 Task: Create a due date automation trigger when advanced on, the moment a card is due add dates due in 1 days.
Action: Mouse moved to (1123, 321)
Screenshot: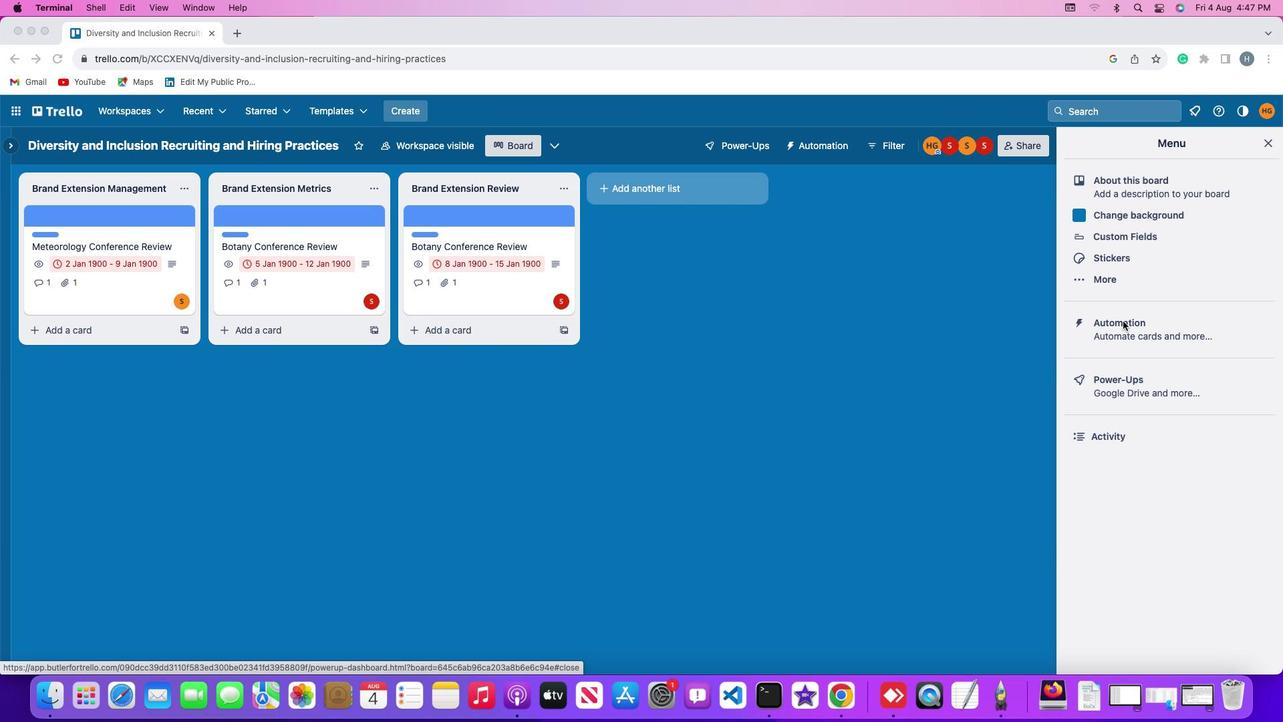 
Action: Mouse pressed left at (1123, 321)
Screenshot: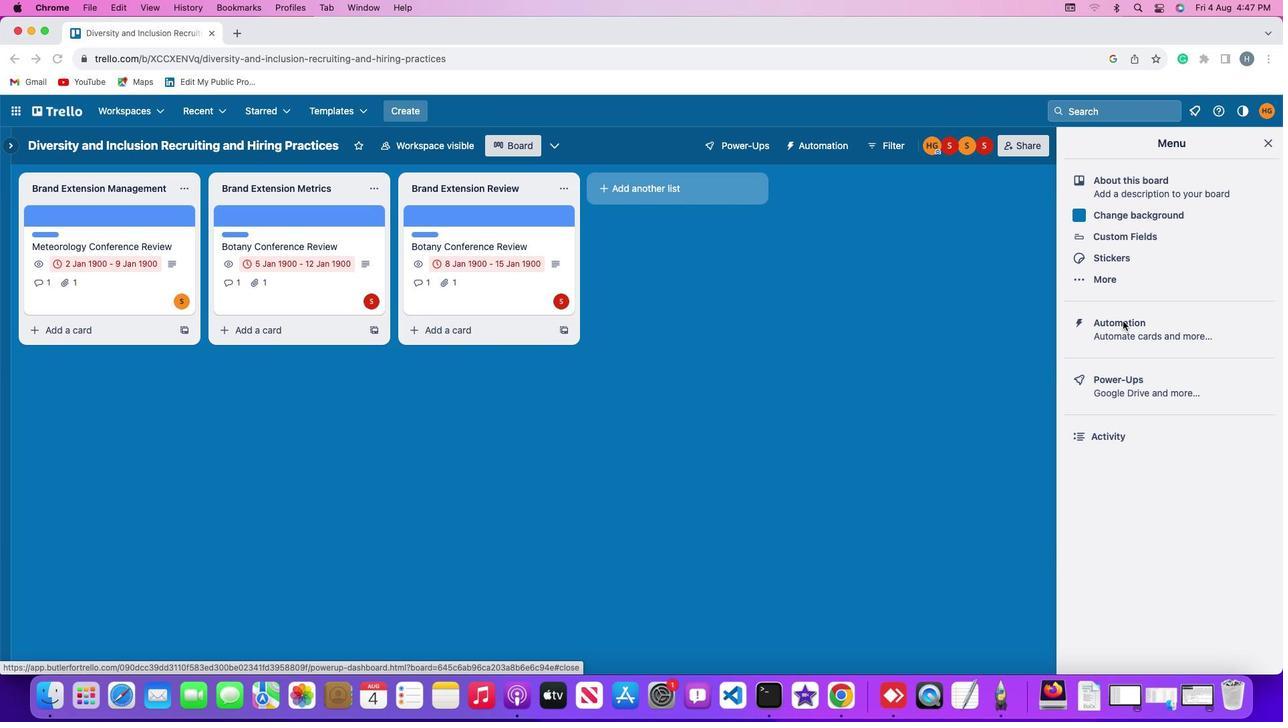 
Action: Mouse pressed left at (1123, 321)
Screenshot: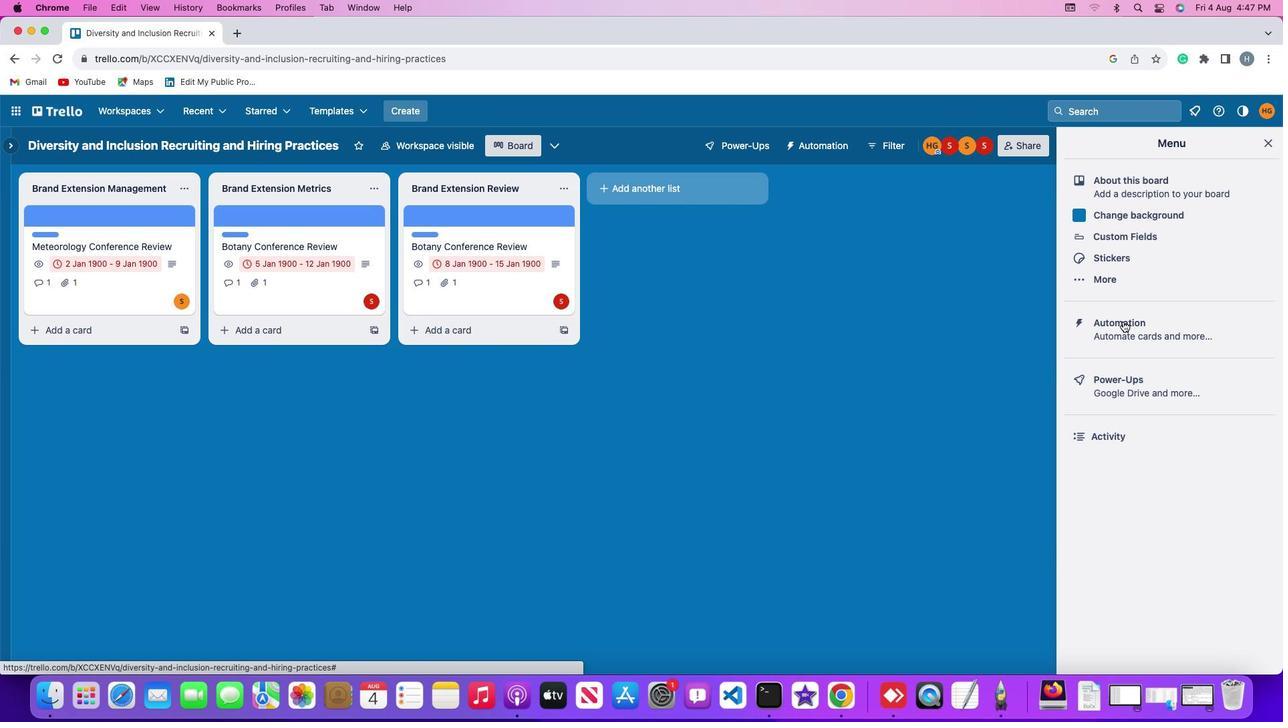 
Action: Mouse moved to (84, 310)
Screenshot: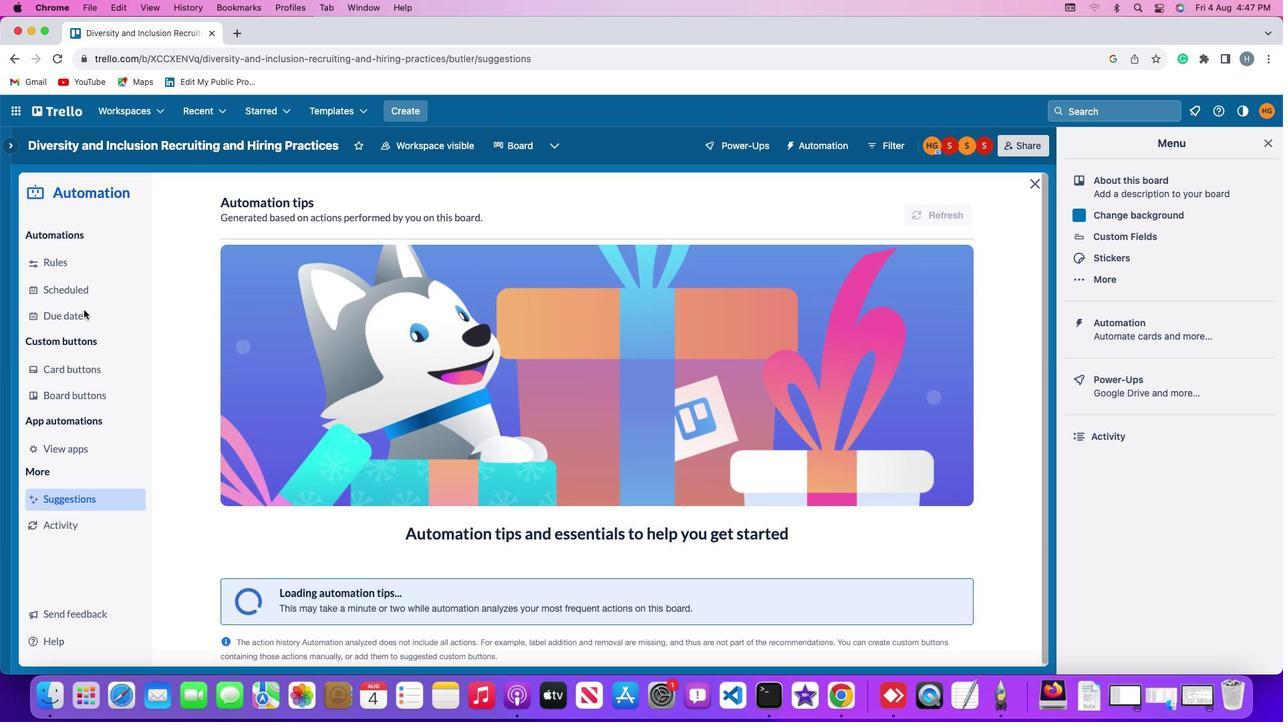 
Action: Mouse pressed left at (84, 310)
Screenshot: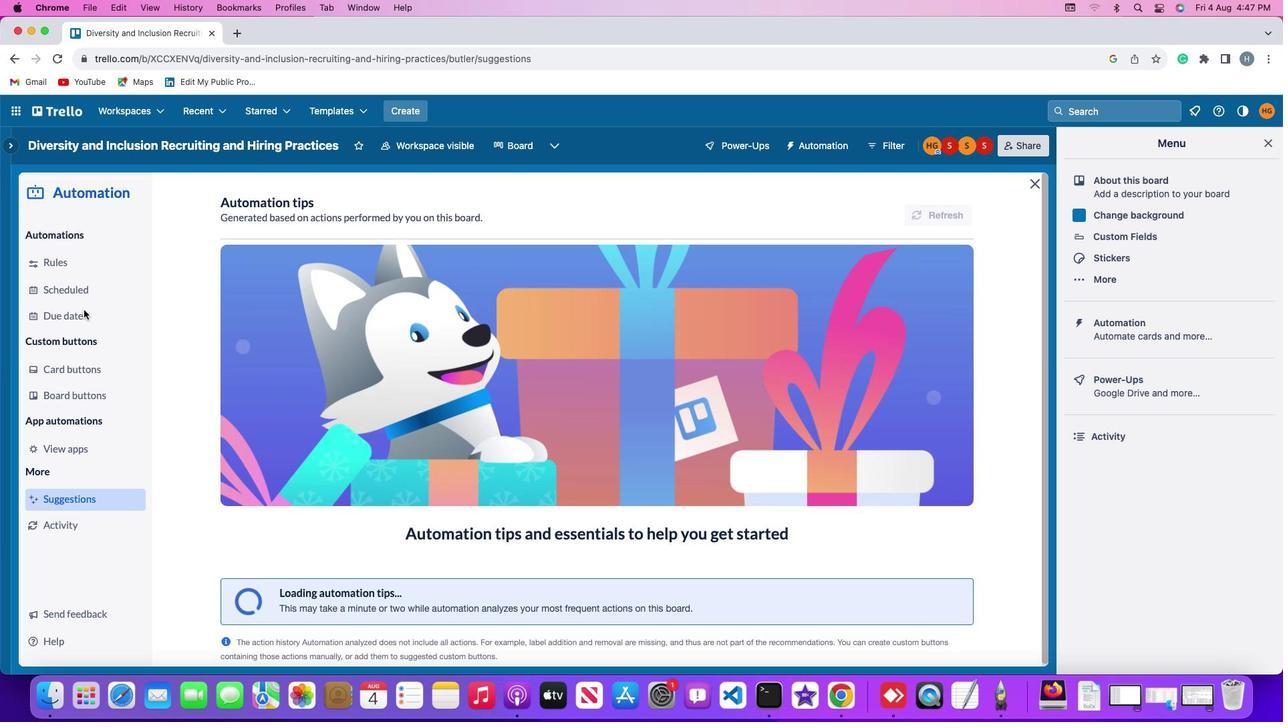 
Action: Mouse moved to (886, 205)
Screenshot: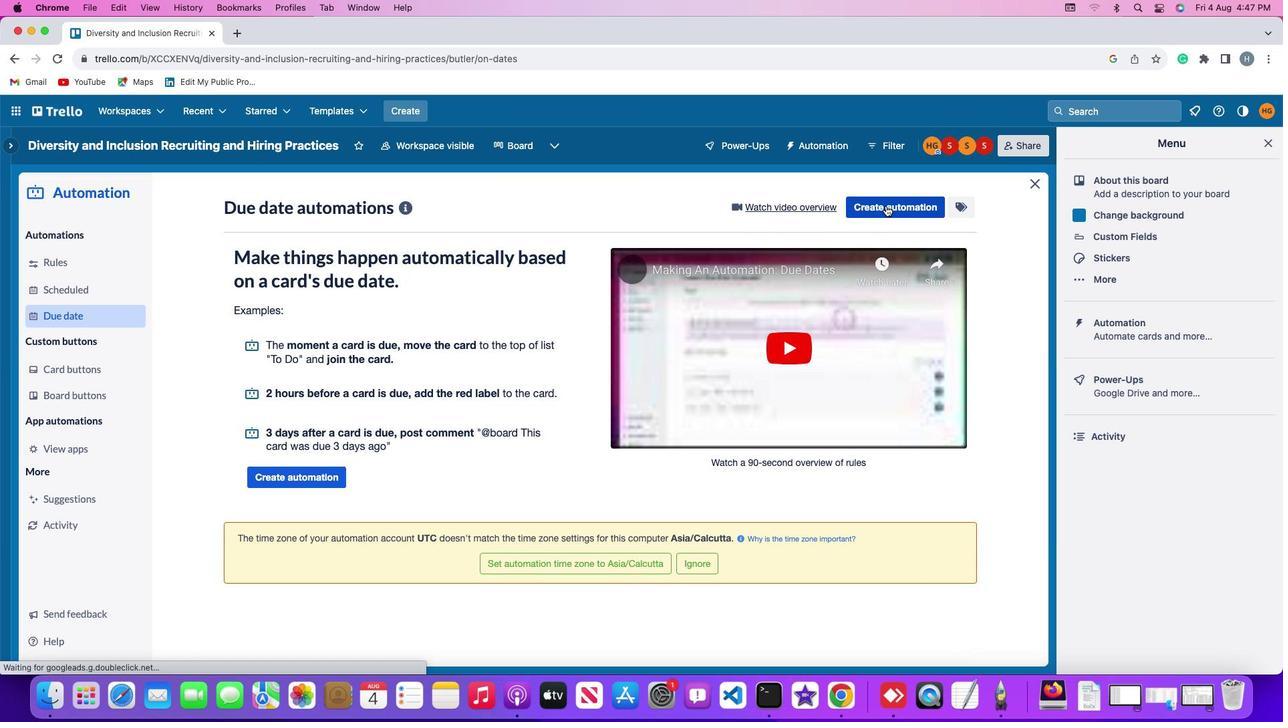 
Action: Mouse pressed left at (886, 205)
Screenshot: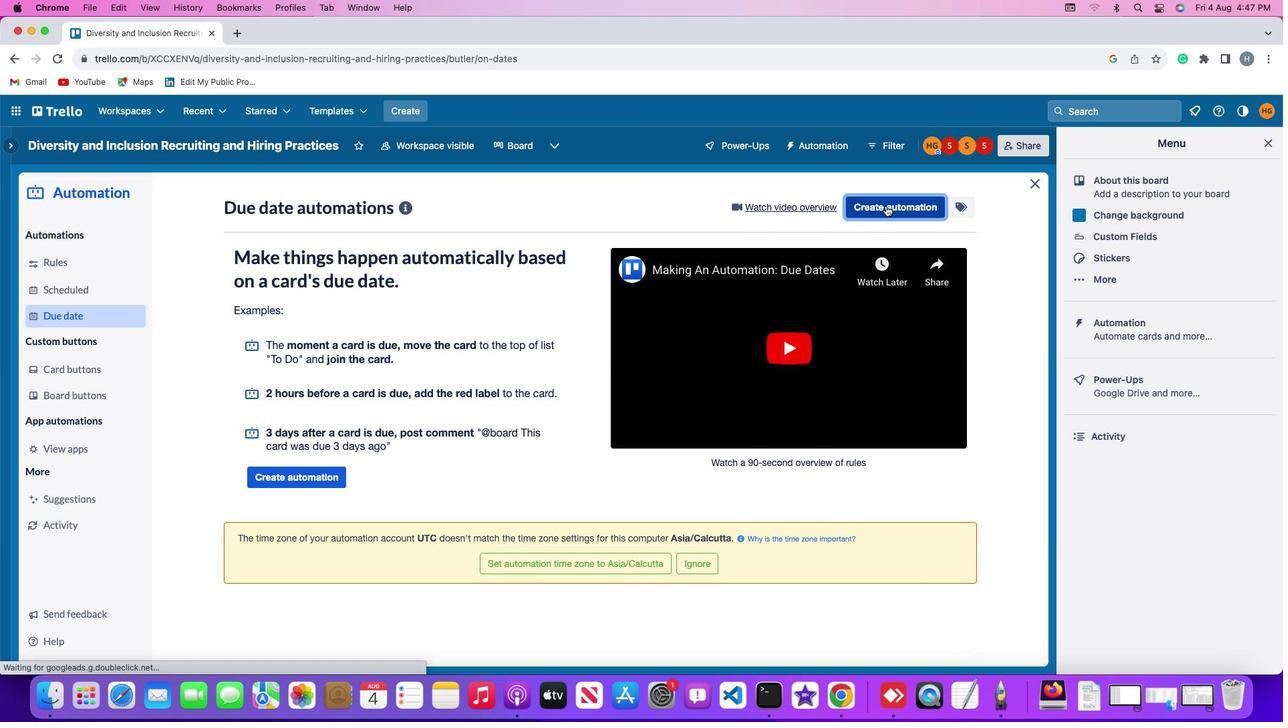 
Action: Mouse moved to (611, 333)
Screenshot: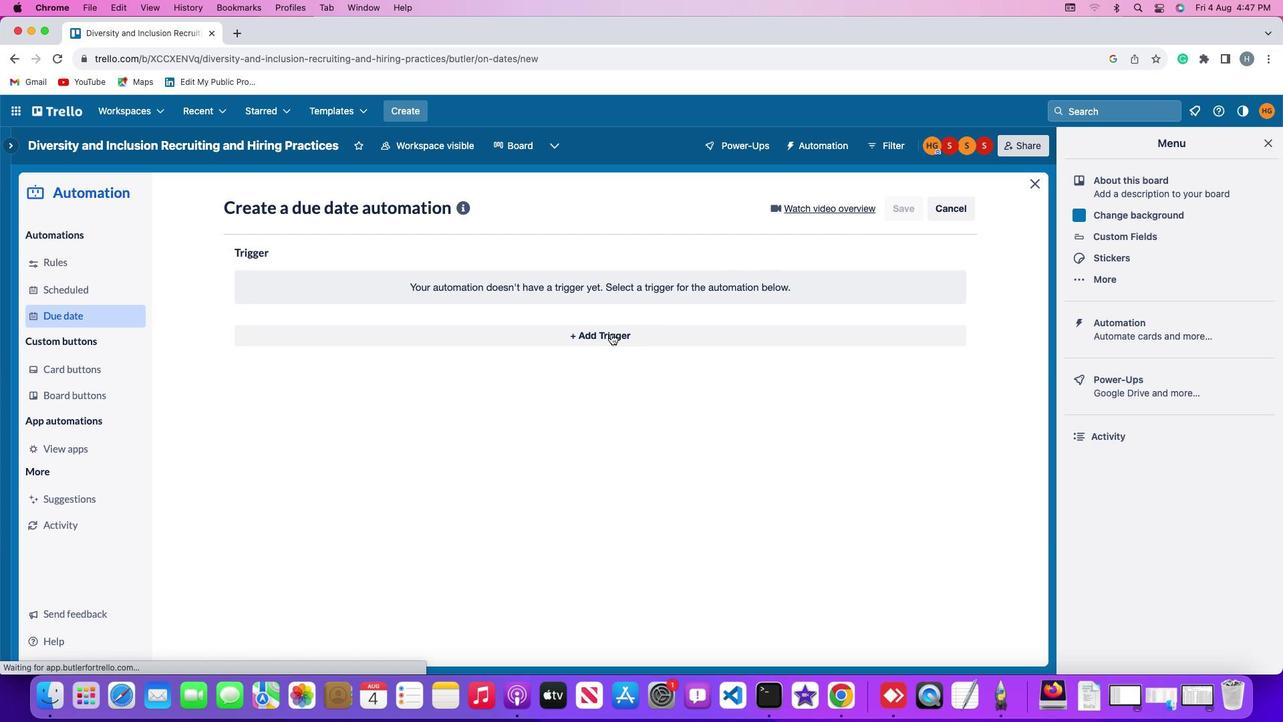 
Action: Mouse pressed left at (611, 333)
Screenshot: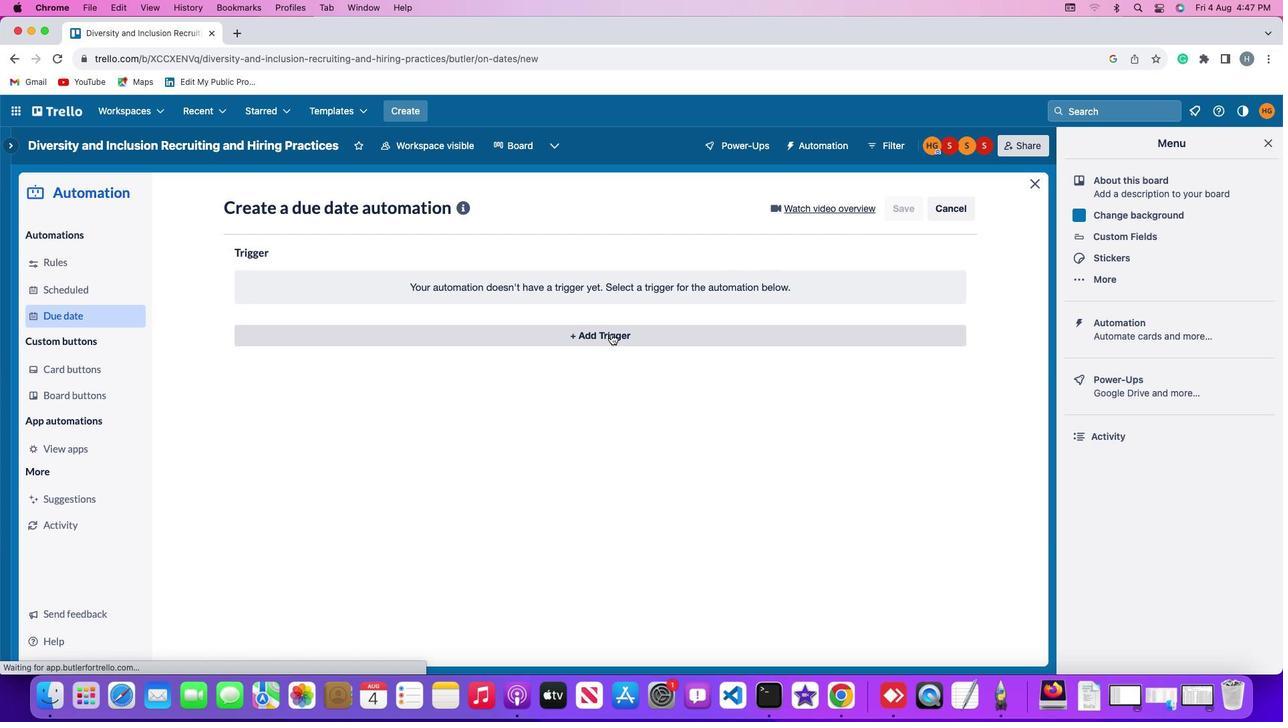 
Action: Mouse moved to (267, 490)
Screenshot: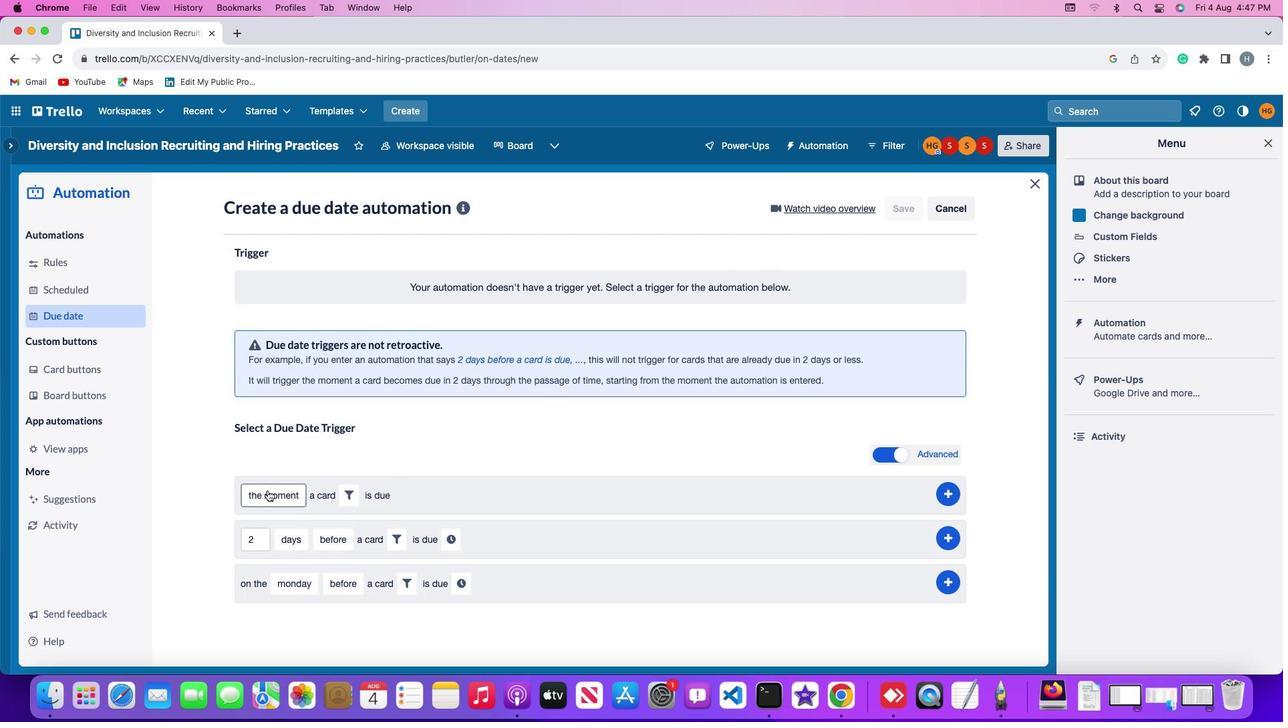 
Action: Mouse pressed left at (267, 490)
Screenshot: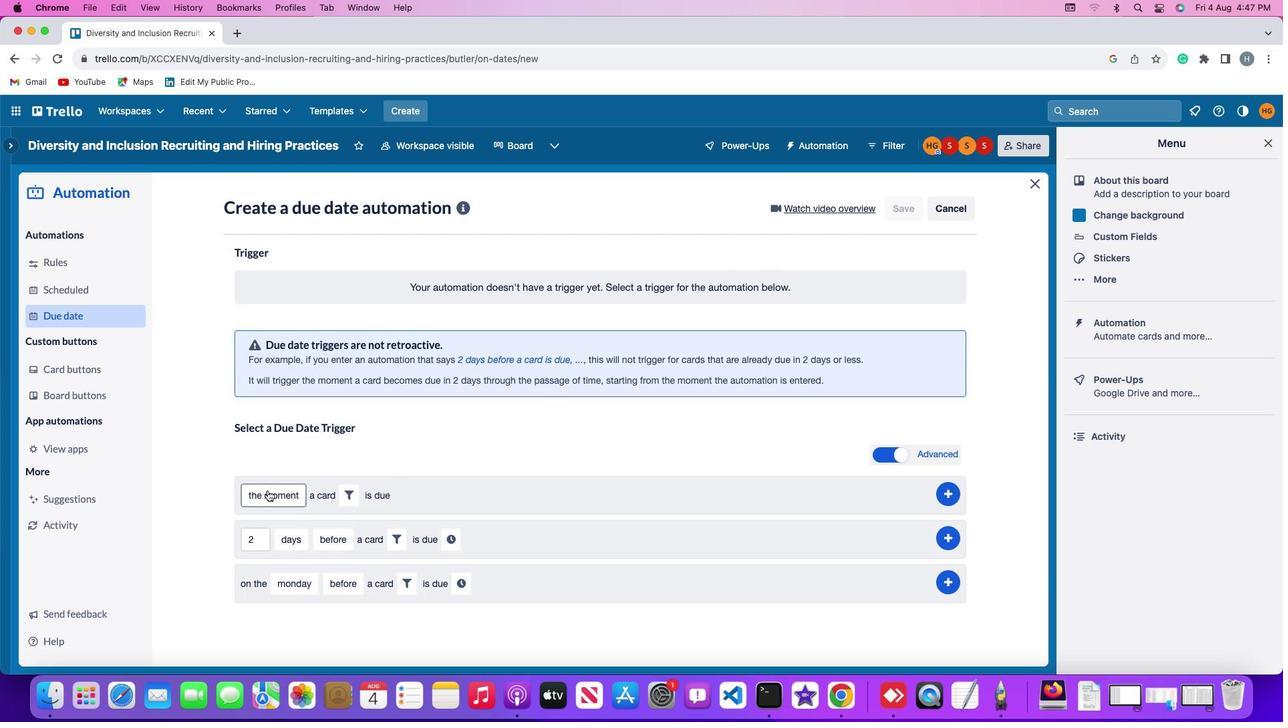 
Action: Mouse moved to (297, 519)
Screenshot: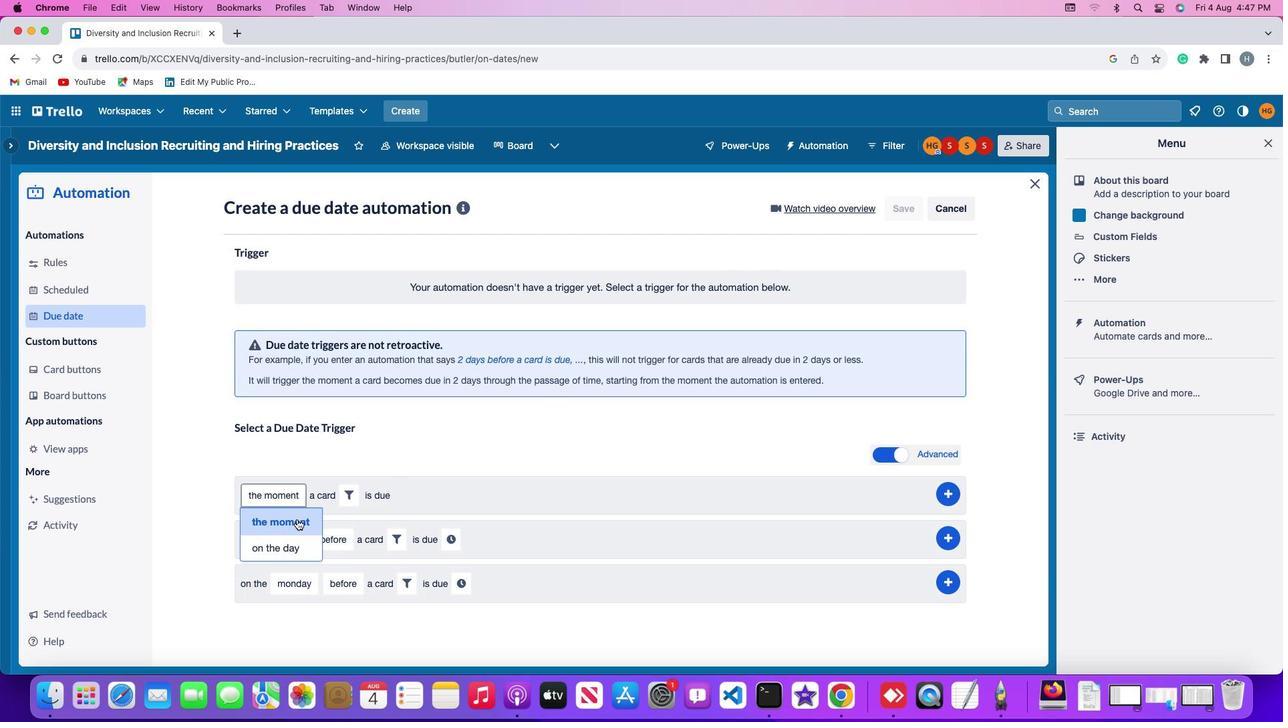 
Action: Mouse pressed left at (297, 519)
Screenshot: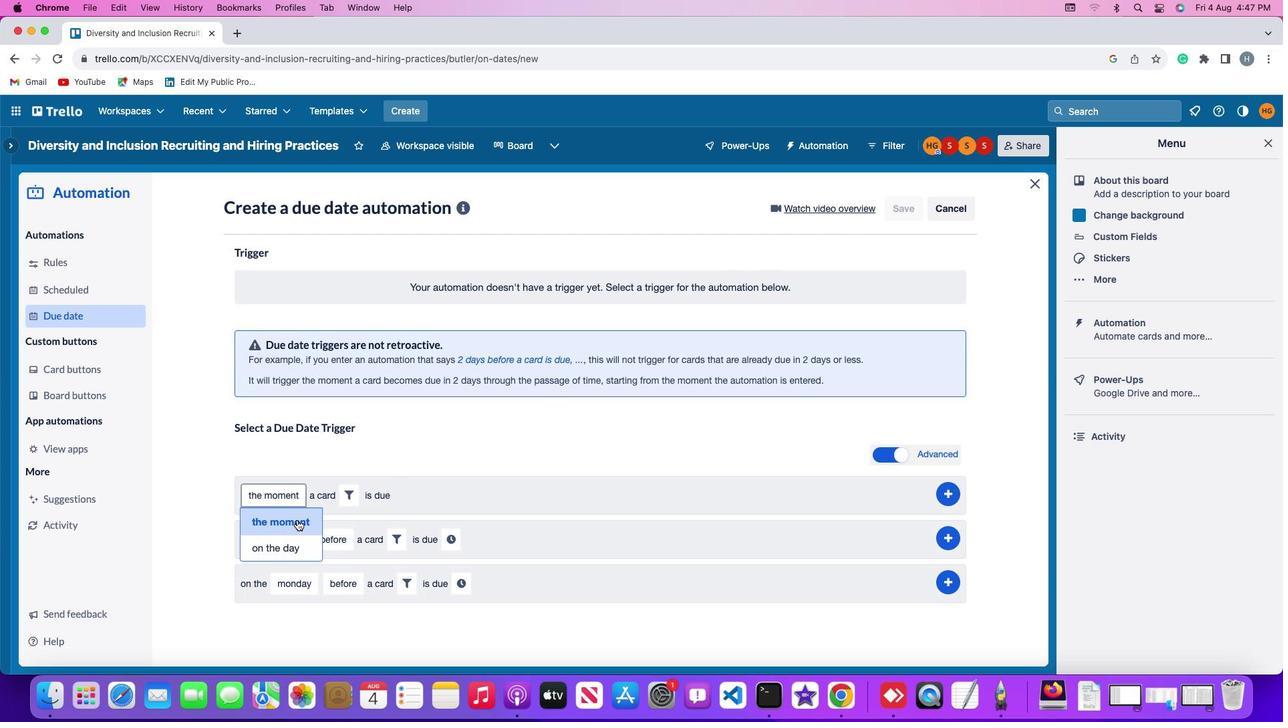 
Action: Mouse moved to (351, 500)
Screenshot: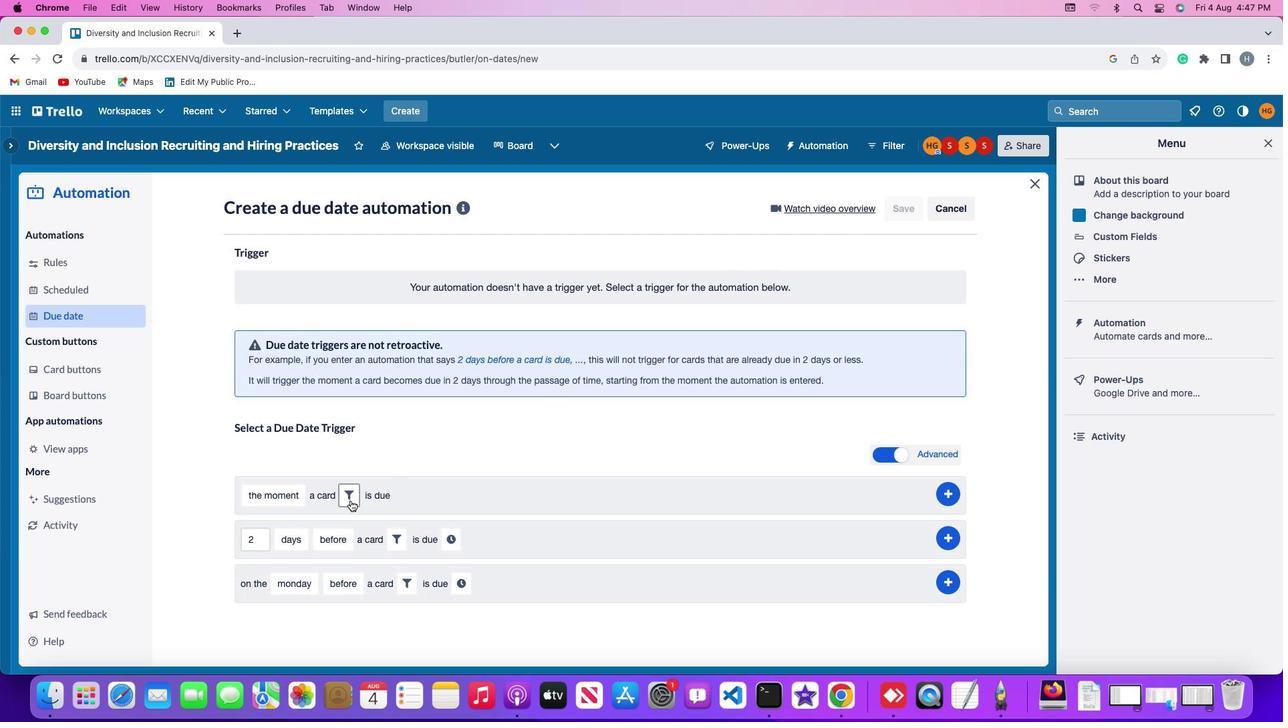 
Action: Mouse pressed left at (351, 500)
Screenshot: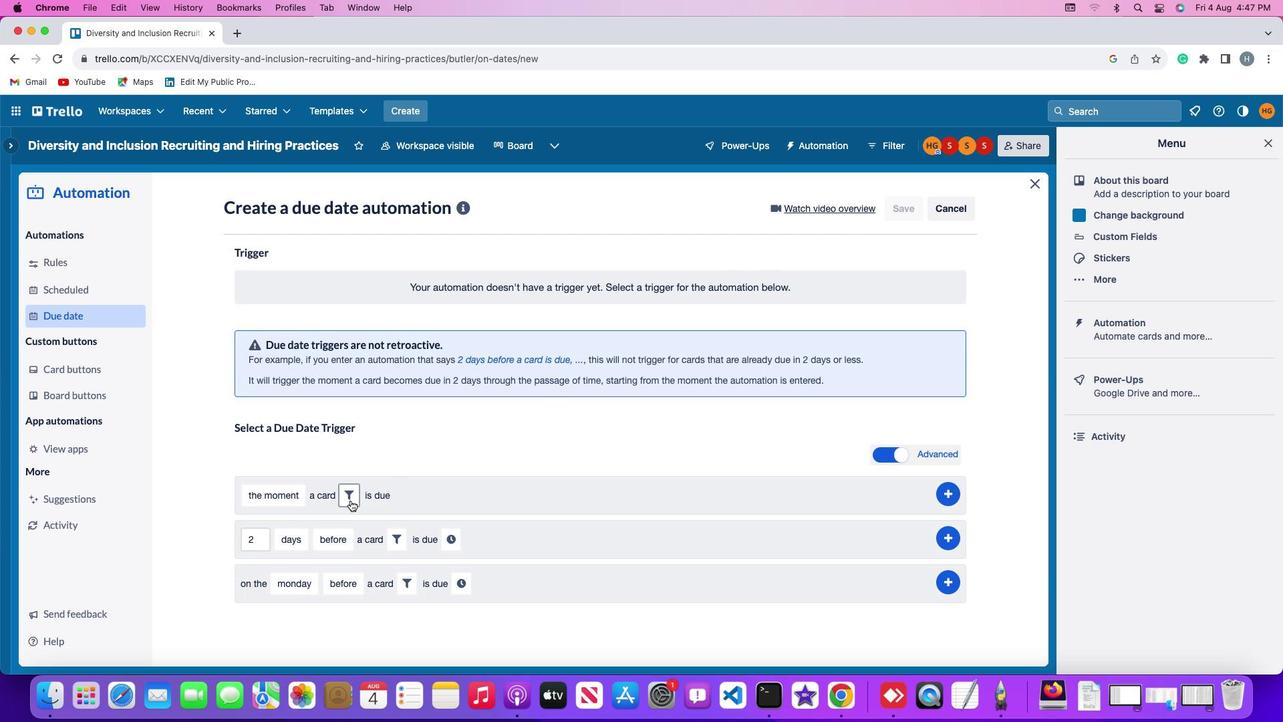 
Action: Mouse moved to (416, 540)
Screenshot: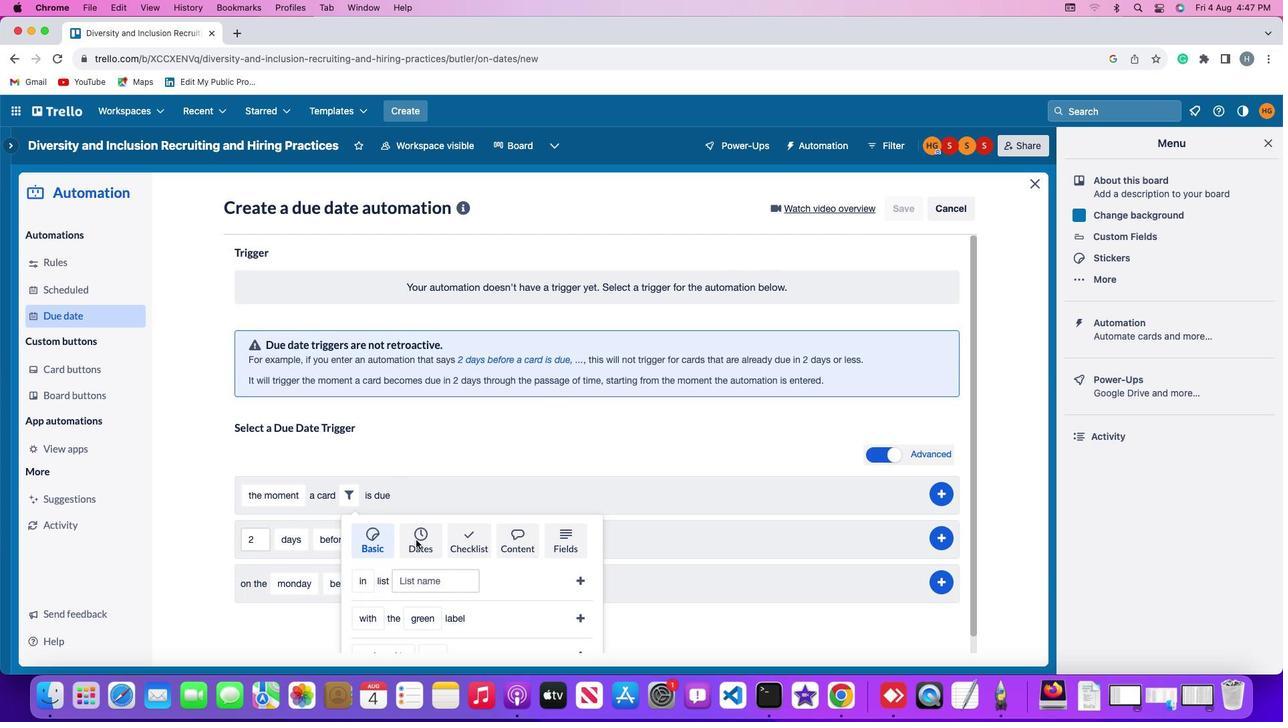 
Action: Mouse pressed left at (416, 540)
Screenshot: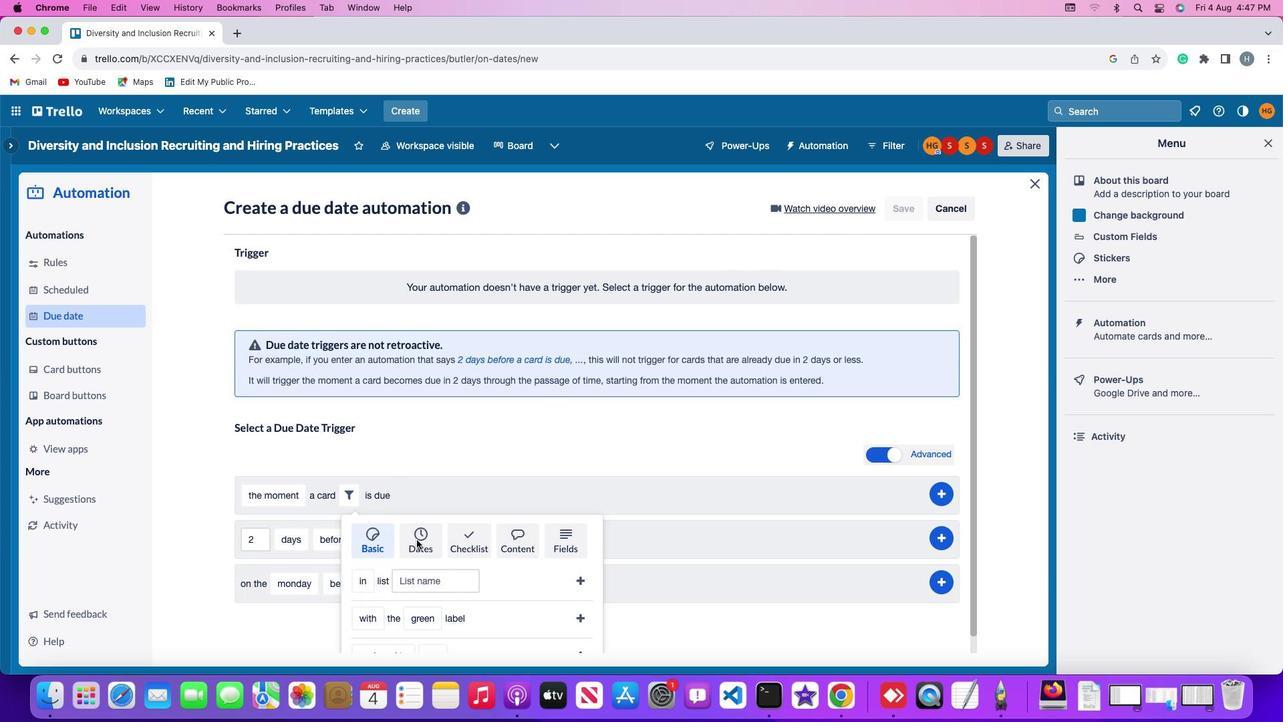 
Action: Mouse moved to (417, 539)
Screenshot: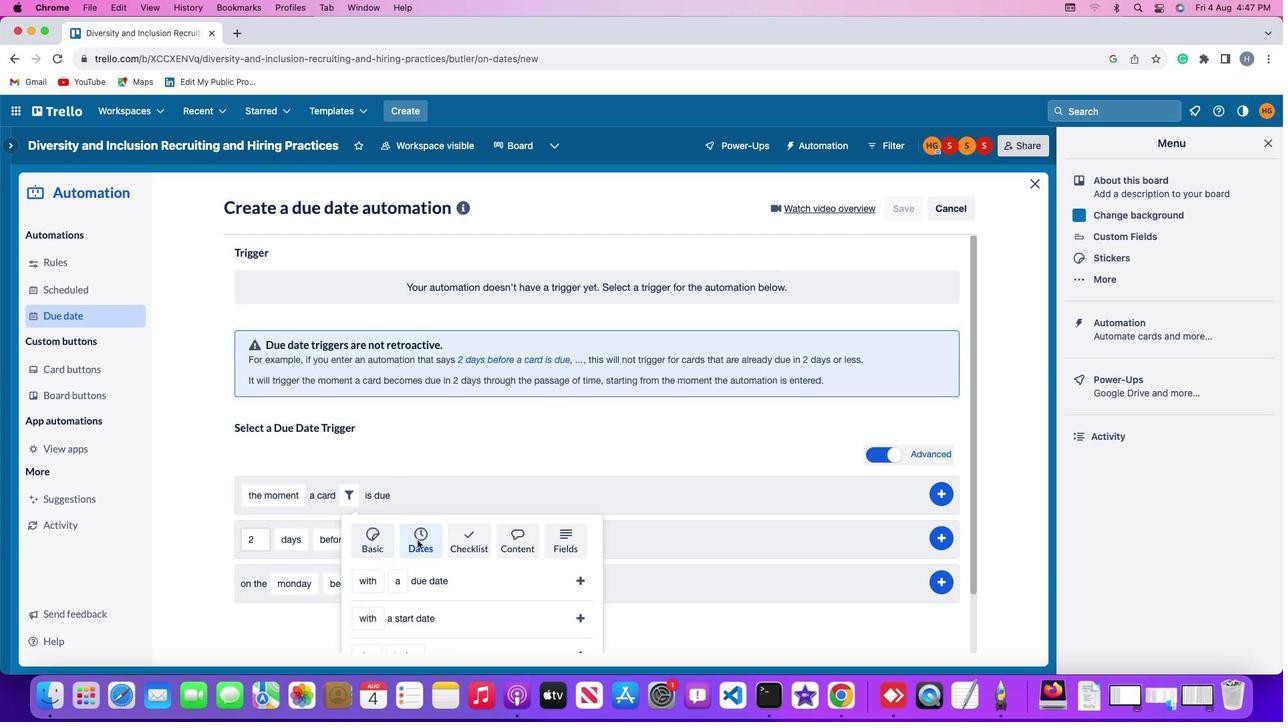 
Action: Mouse scrolled (417, 539) with delta (0, 0)
Screenshot: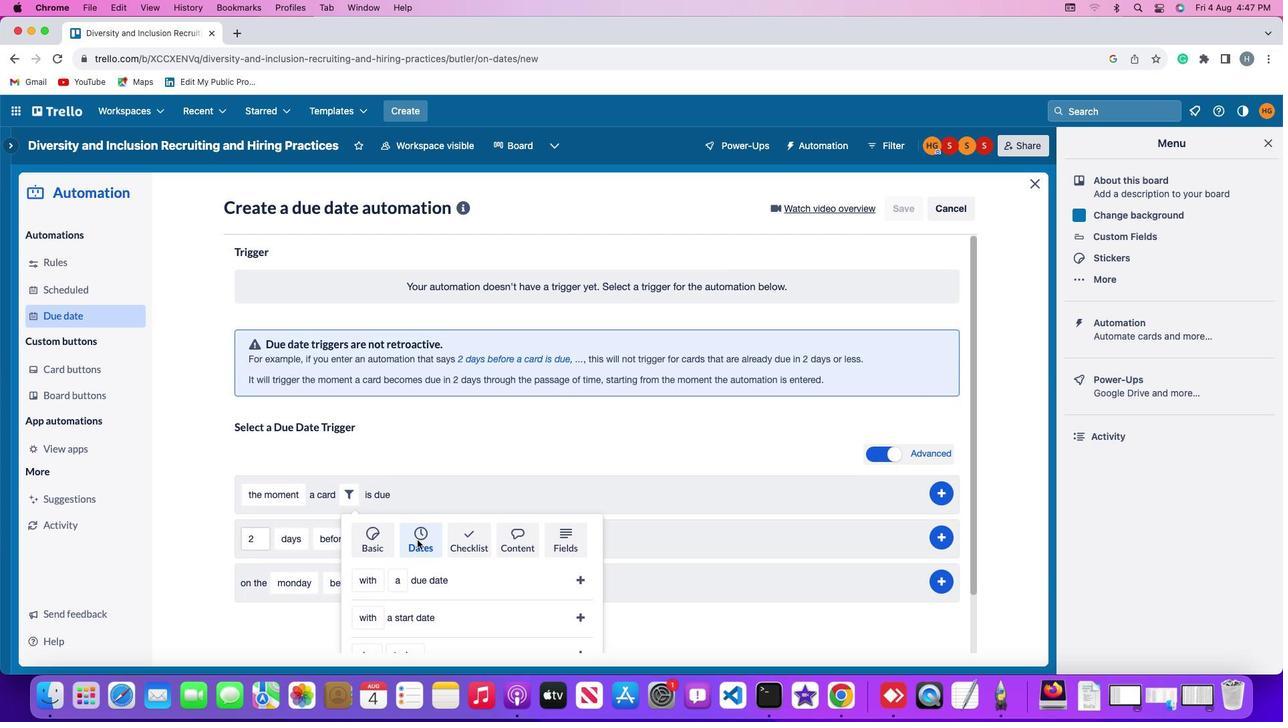 
Action: Mouse scrolled (417, 539) with delta (0, 0)
Screenshot: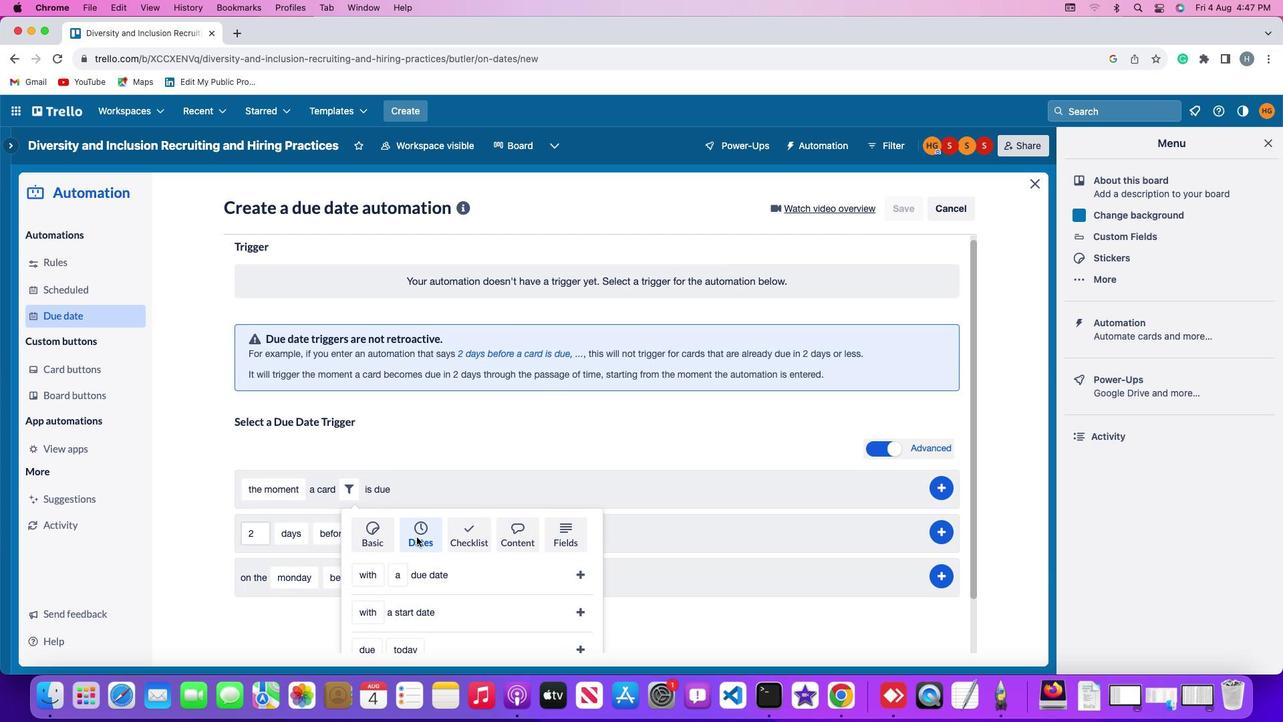 
Action: Mouse scrolled (417, 539) with delta (0, -2)
Screenshot: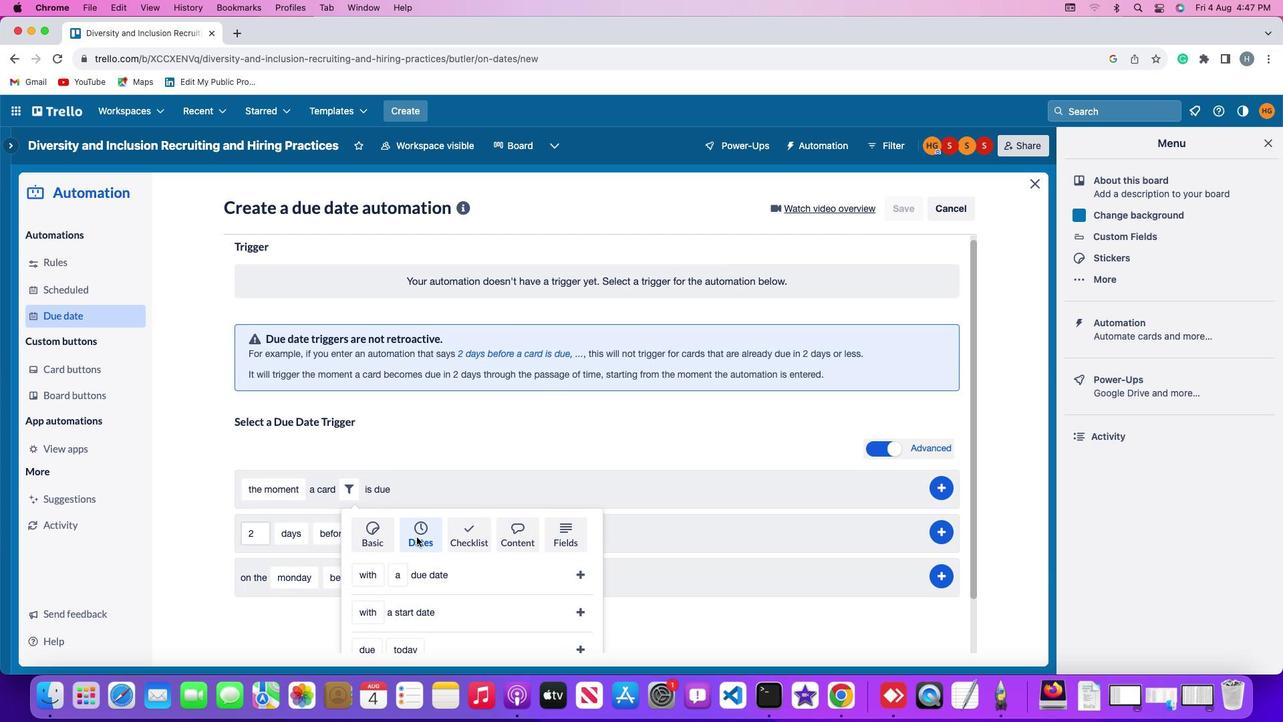 
Action: Mouse scrolled (417, 539) with delta (0, -3)
Screenshot: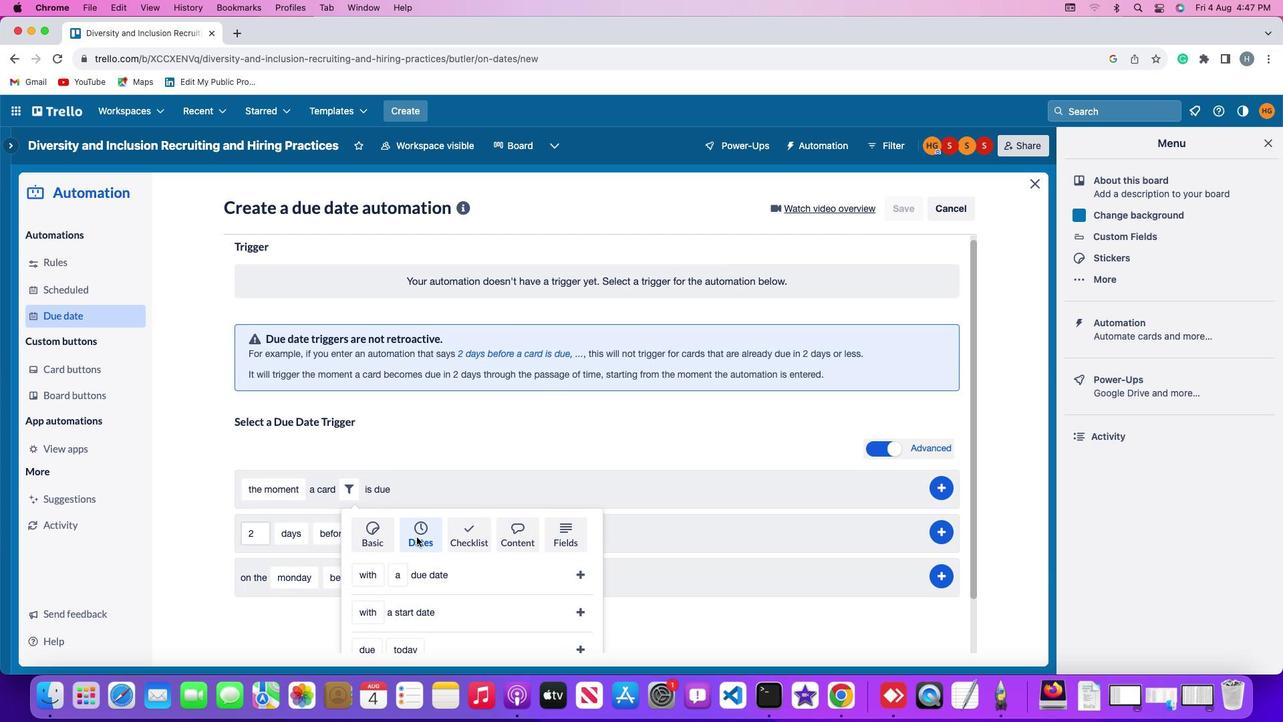 
Action: Mouse scrolled (417, 539) with delta (0, -4)
Screenshot: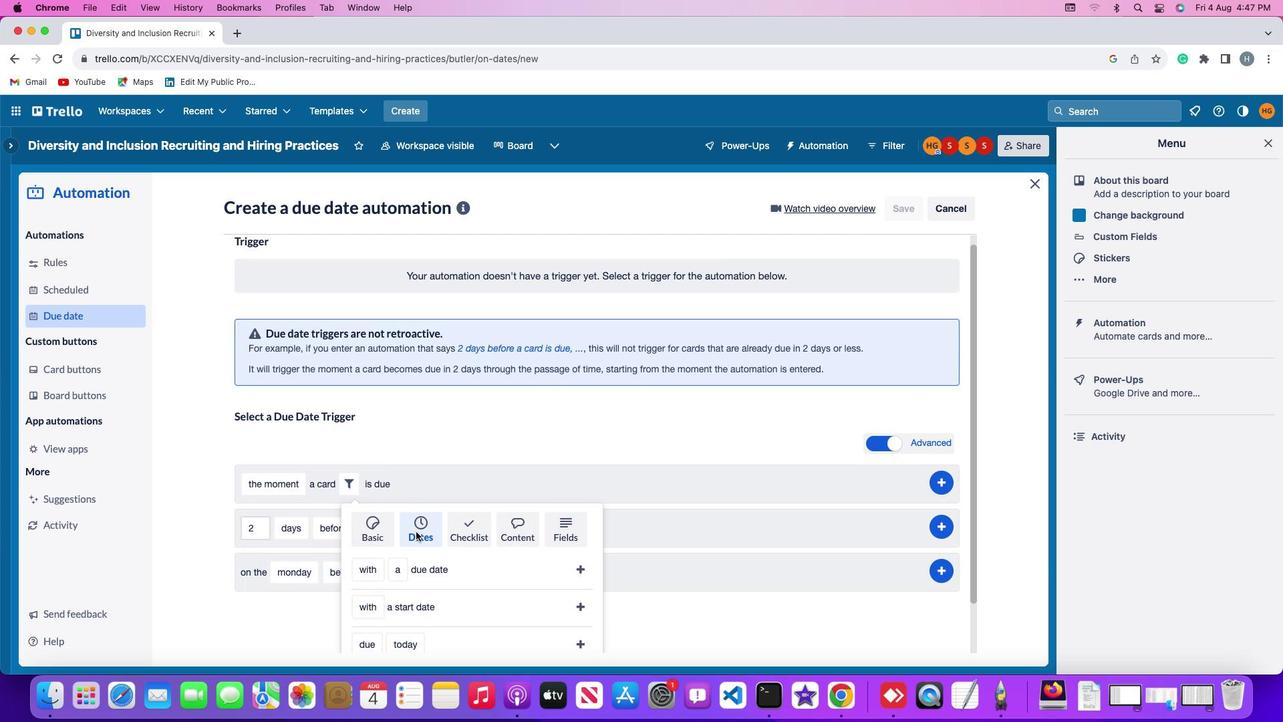 
Action: Mouse moved to (417, 537)
Screenshot: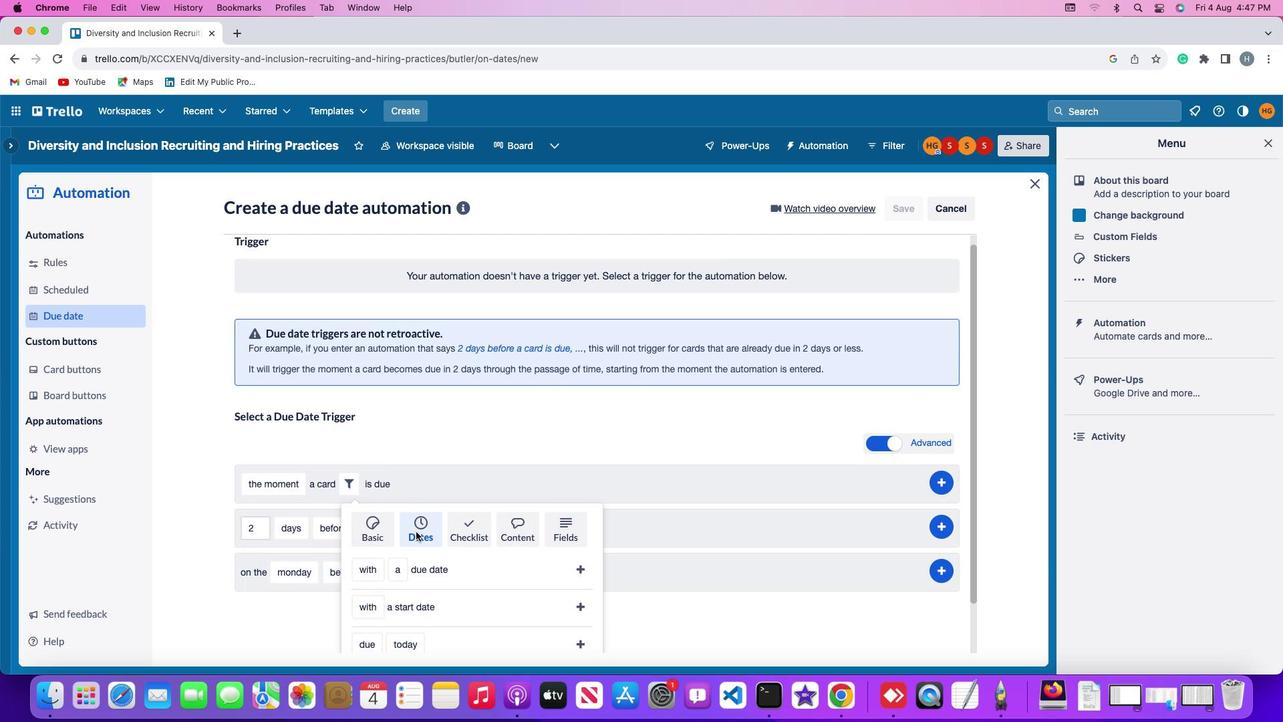 
Action: Mouse scrolled (417, 537) with delta (0, -4)
Screenshot: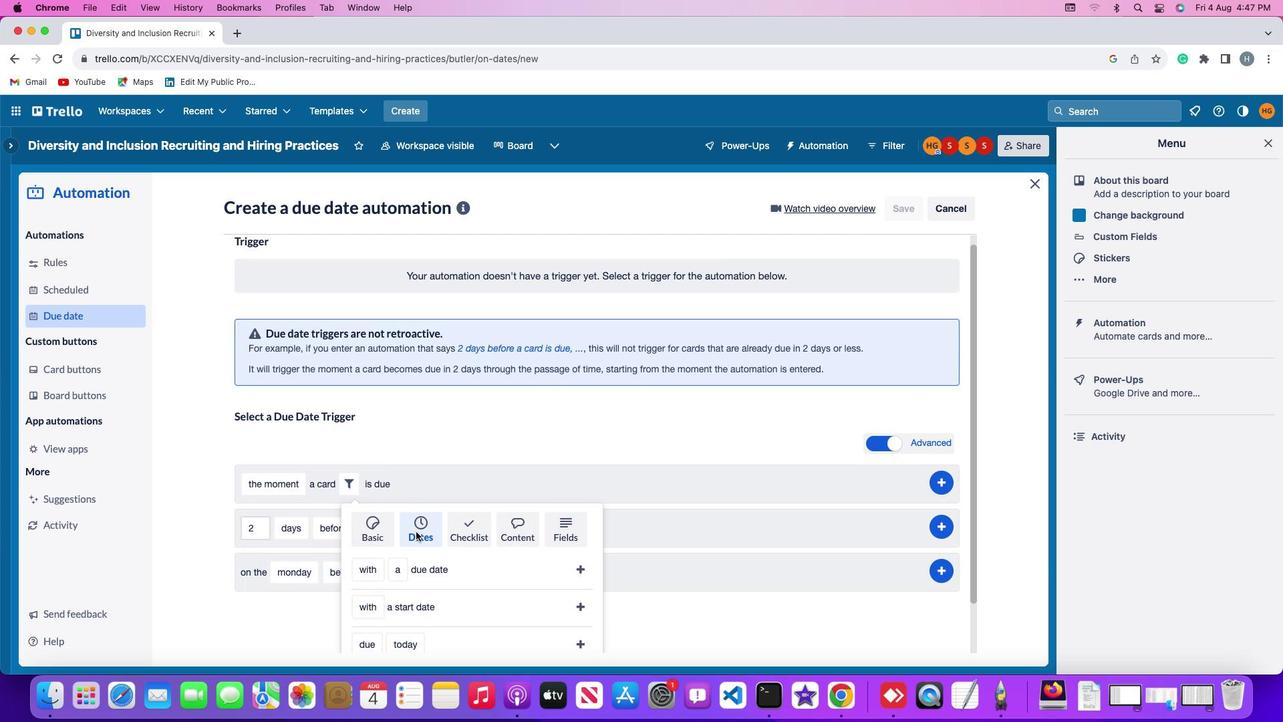 
Action: Mouse moved to (415, 523)
Screenshot: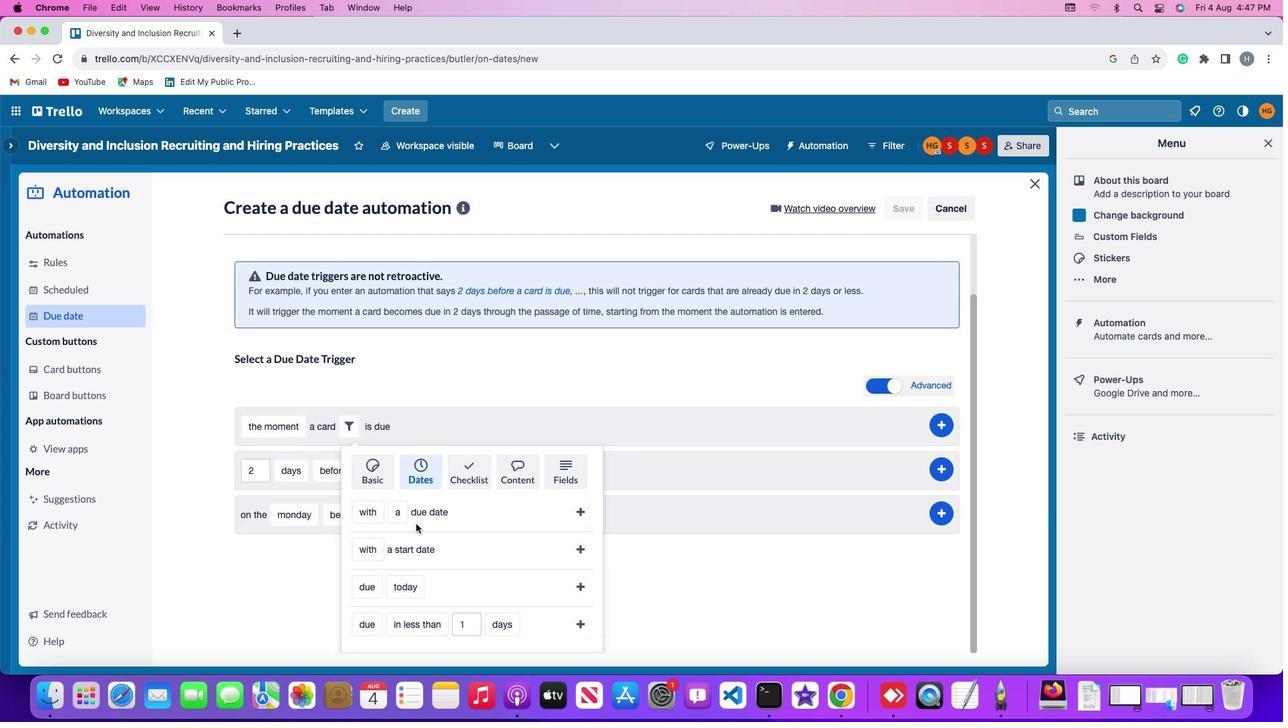 
Action: Mouse scrolled (415, 523) with delta (0, 0)
Screenshot: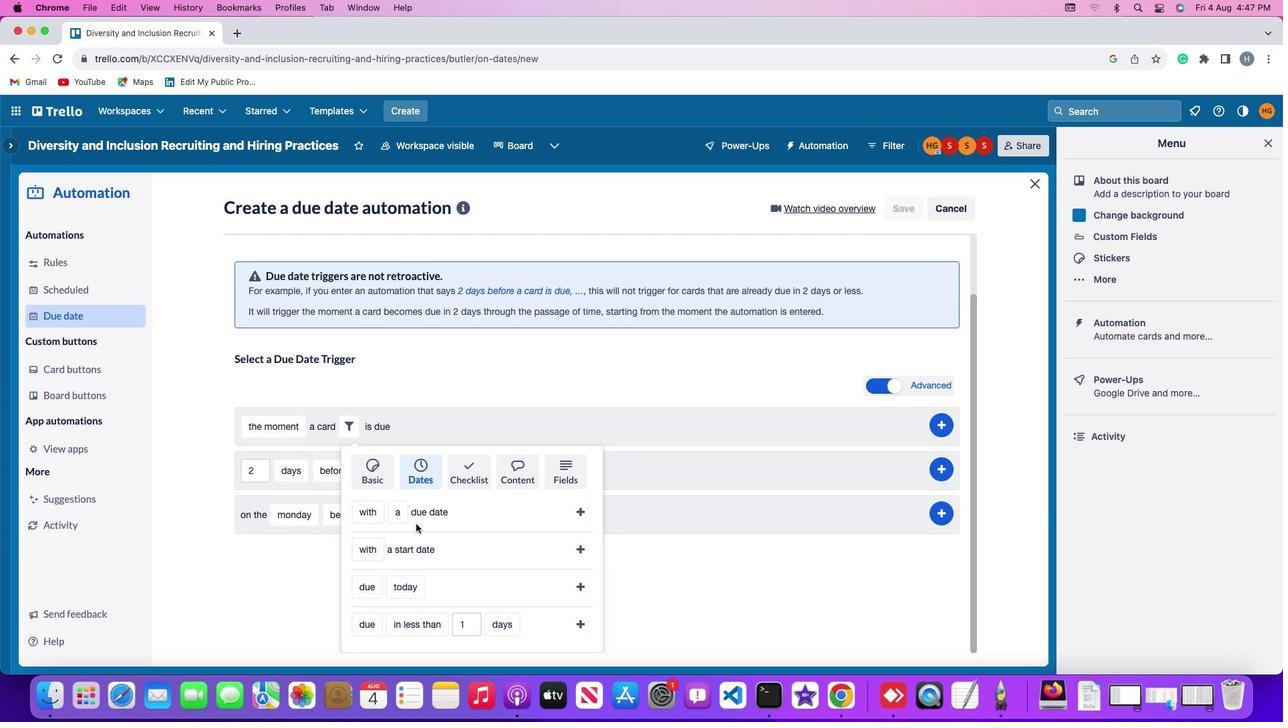 
Action: Mouse scrolled (415, 523) with delta (0, 0)
Screenshot: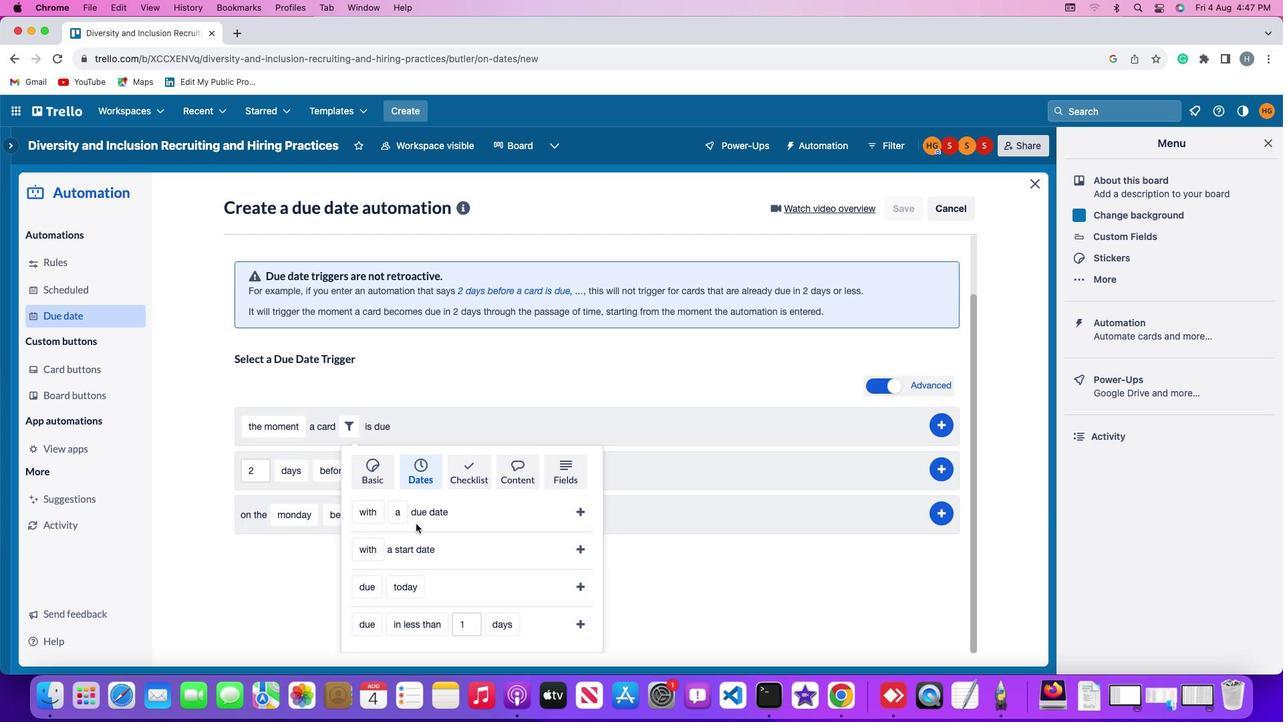 
Action: Mouse scrolled (415, 523) with delta (0, -2)
Screenshot: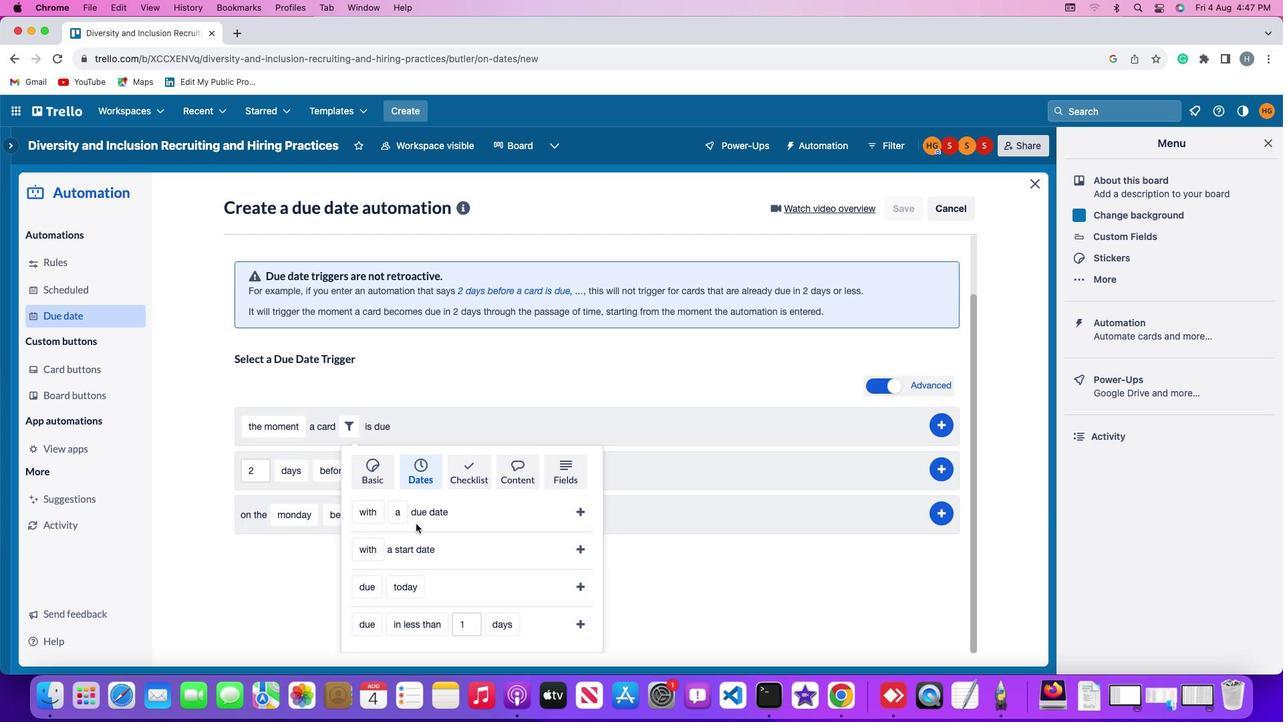 
Action: Mouse scrolled (415, 523) with delta (0, -3)
Screenshot: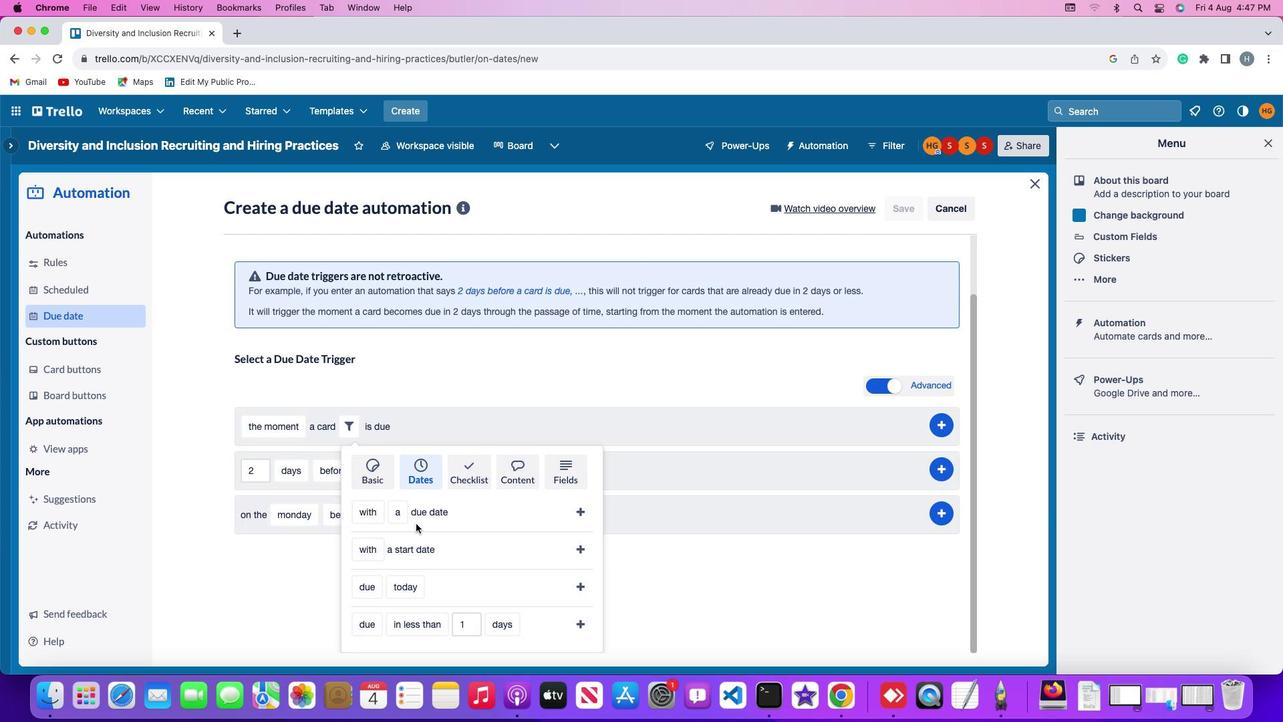 
Action: Mouse scrolled (415, 523) with delta (0, -4)
Screenshot: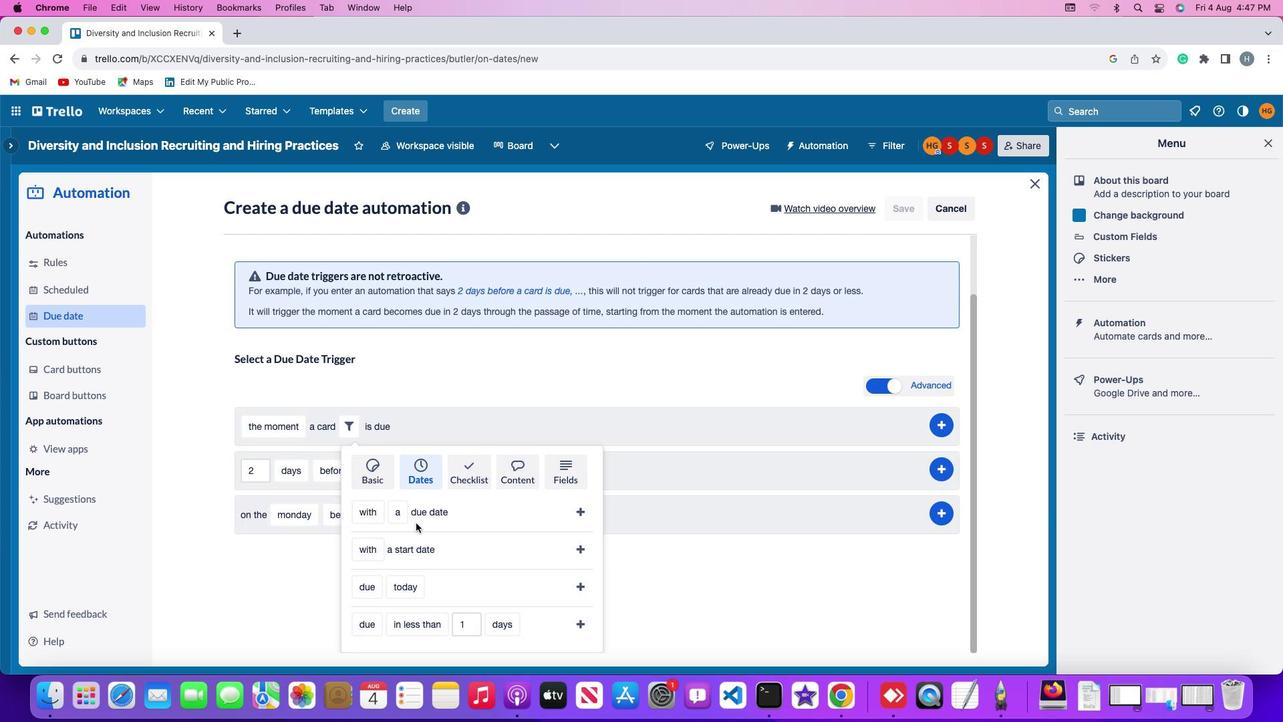 
Action: Mouse moved to (430, 573)
Screenshot: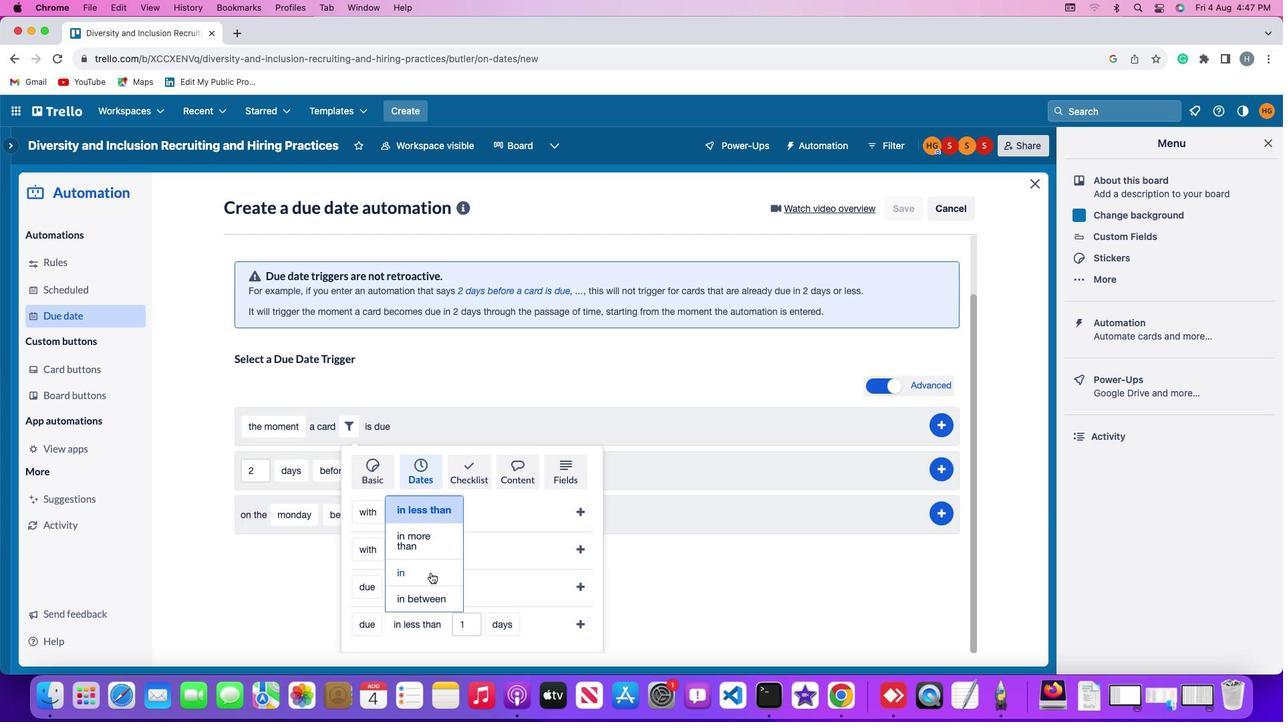 
Action: Mouse pressed left at (430, 573)
Screenshot: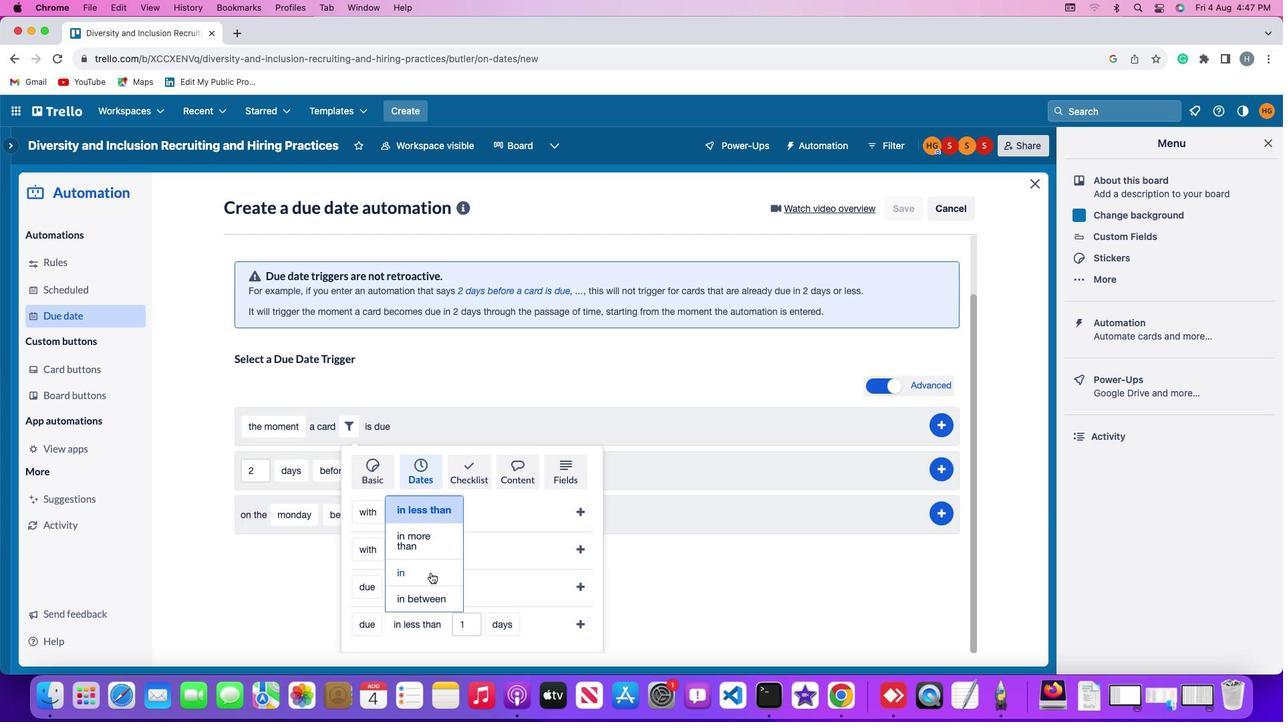 
Action: Mouse moved to (435, 623)
Screenshot: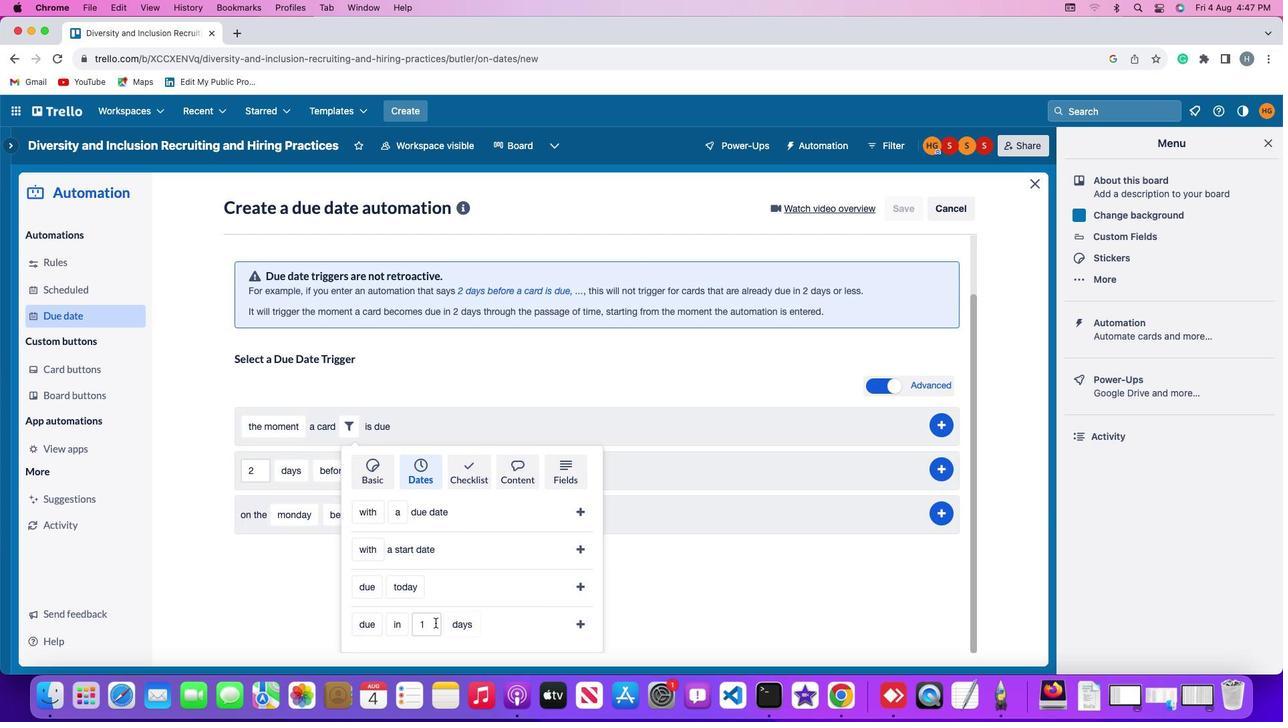 
Action: Mouse pressed left at (435, 623)
Screenshot: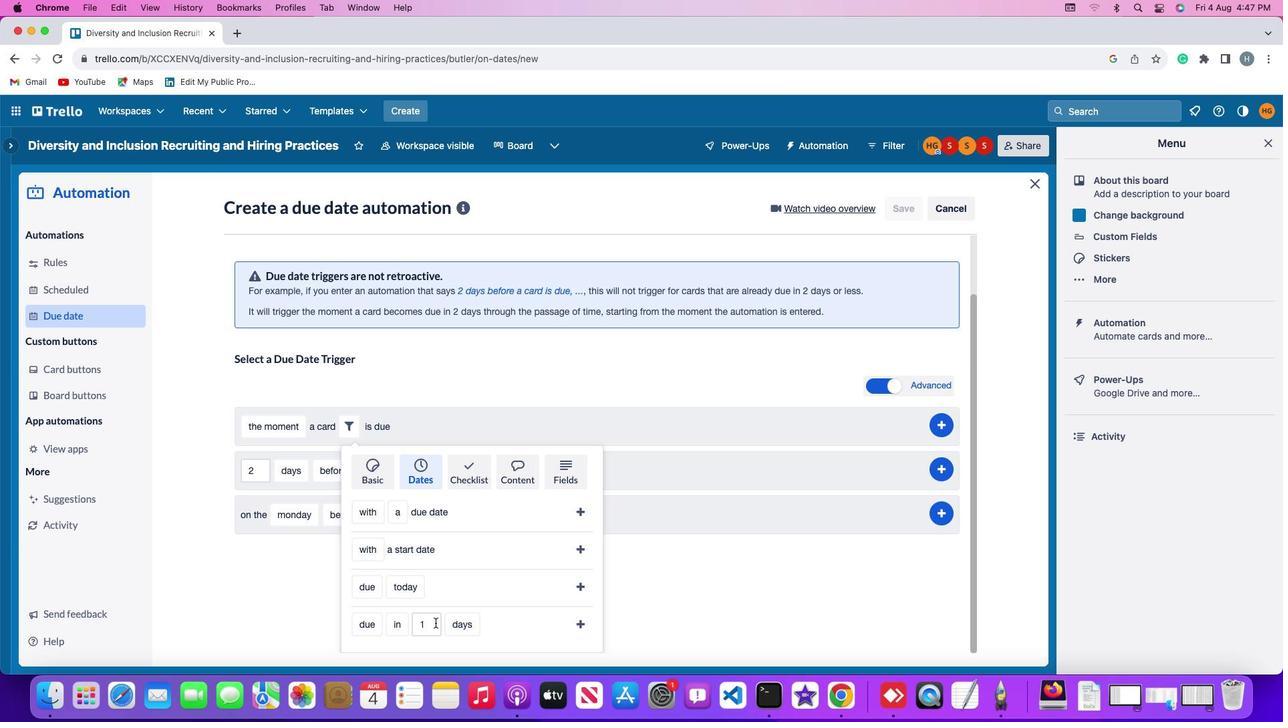 
Action: Key pressed Key.backspace'1'
Screenshot: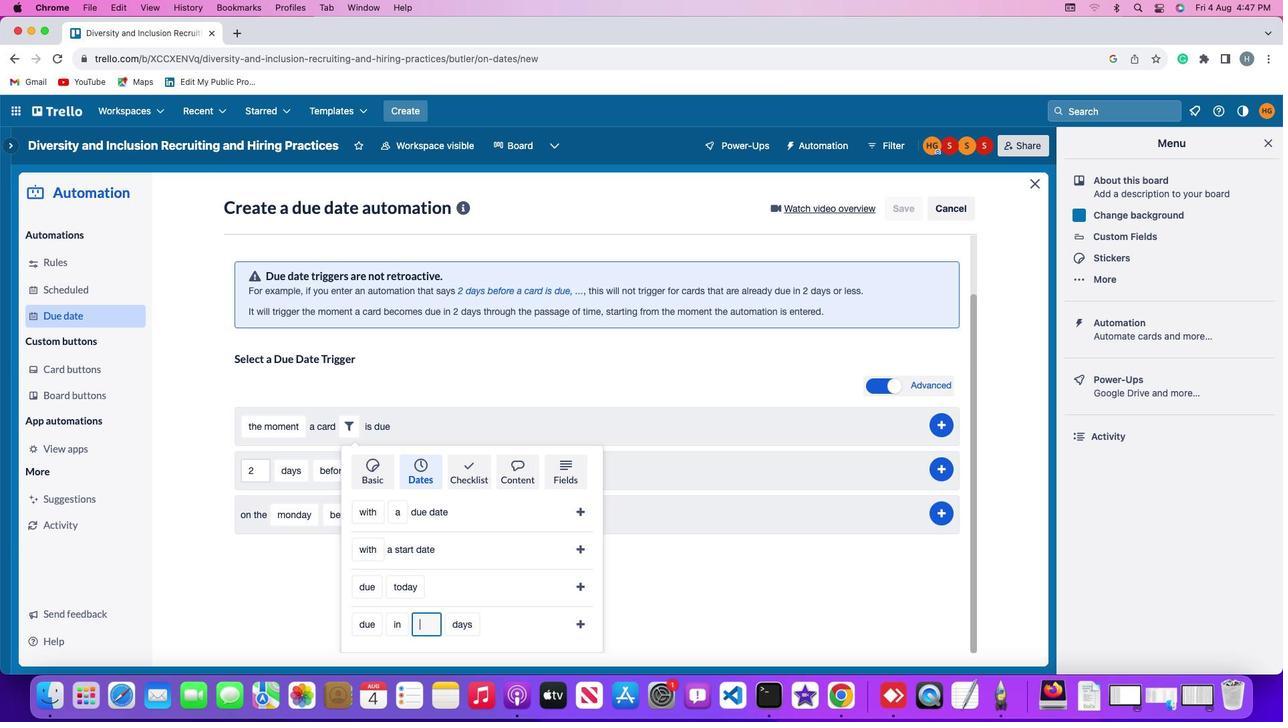 
Action: Mouse moved to (480, 573)
Screenshot: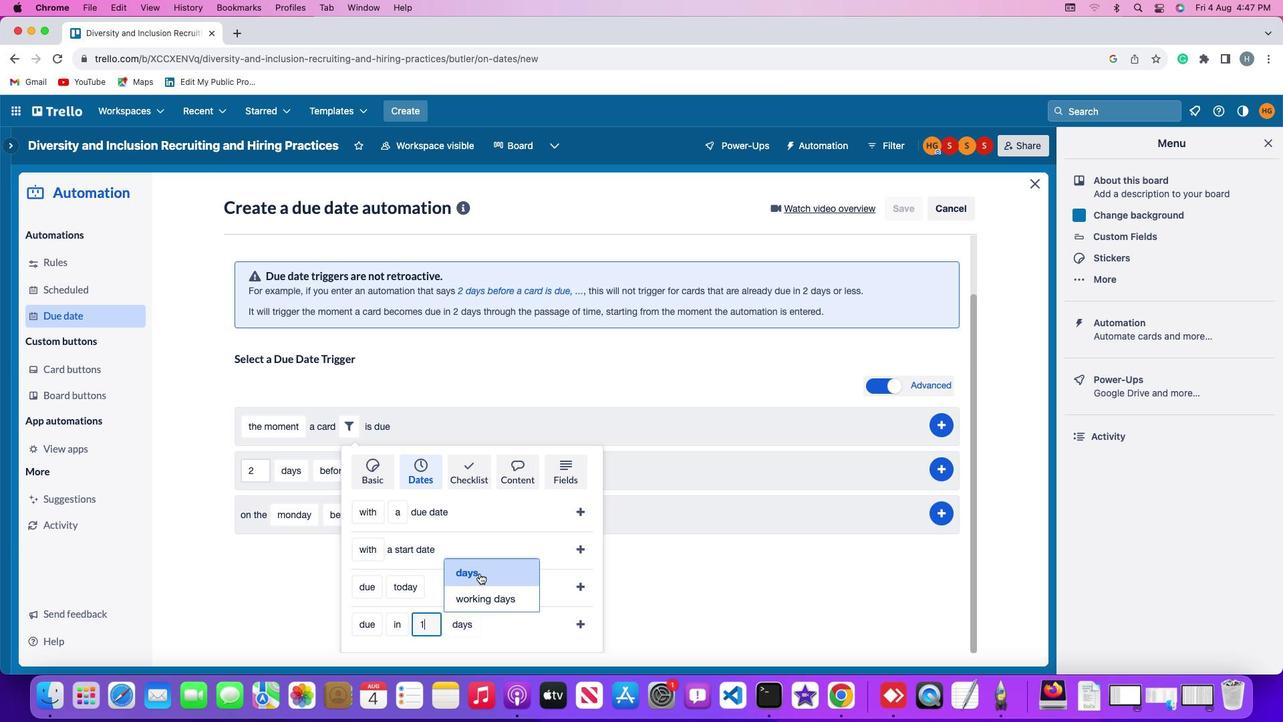 
Action: Mouse pressed left at (480, 573)
Screenshot: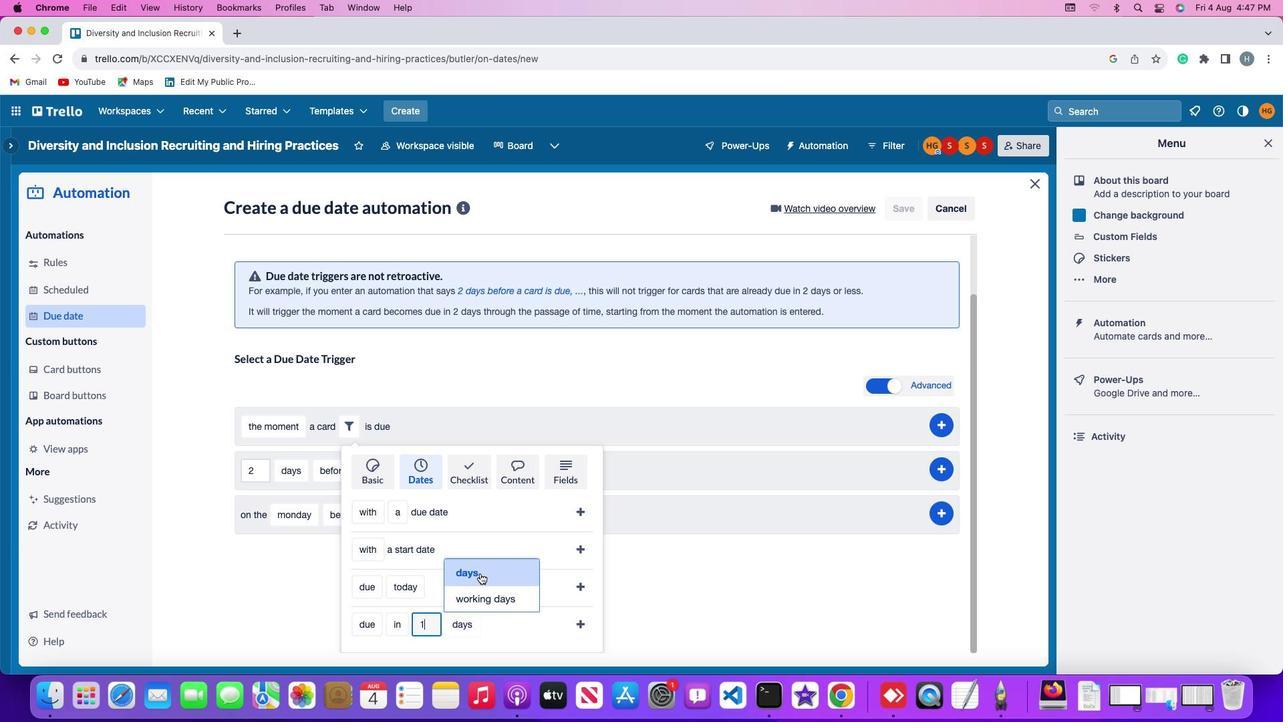 
Action: Mouse moved to (579, 620)
Screenshot: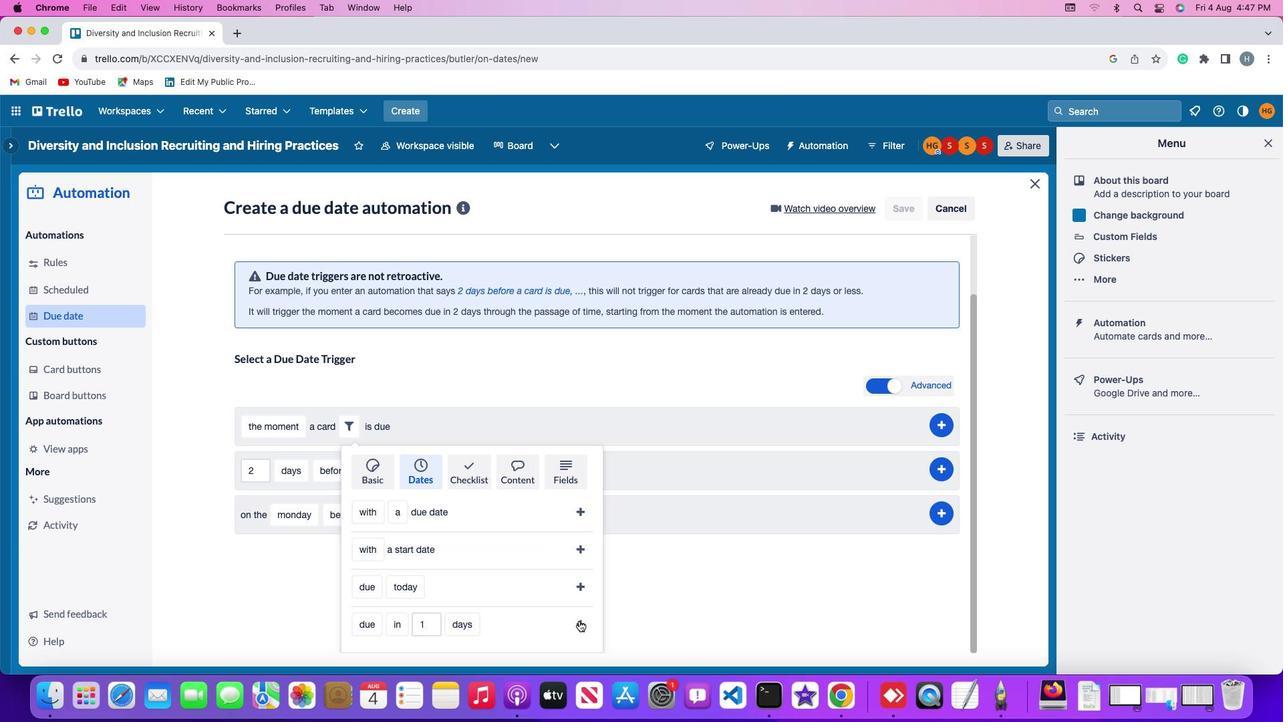 
Action: Mouse pressed left at (579, 620)
Screenshot: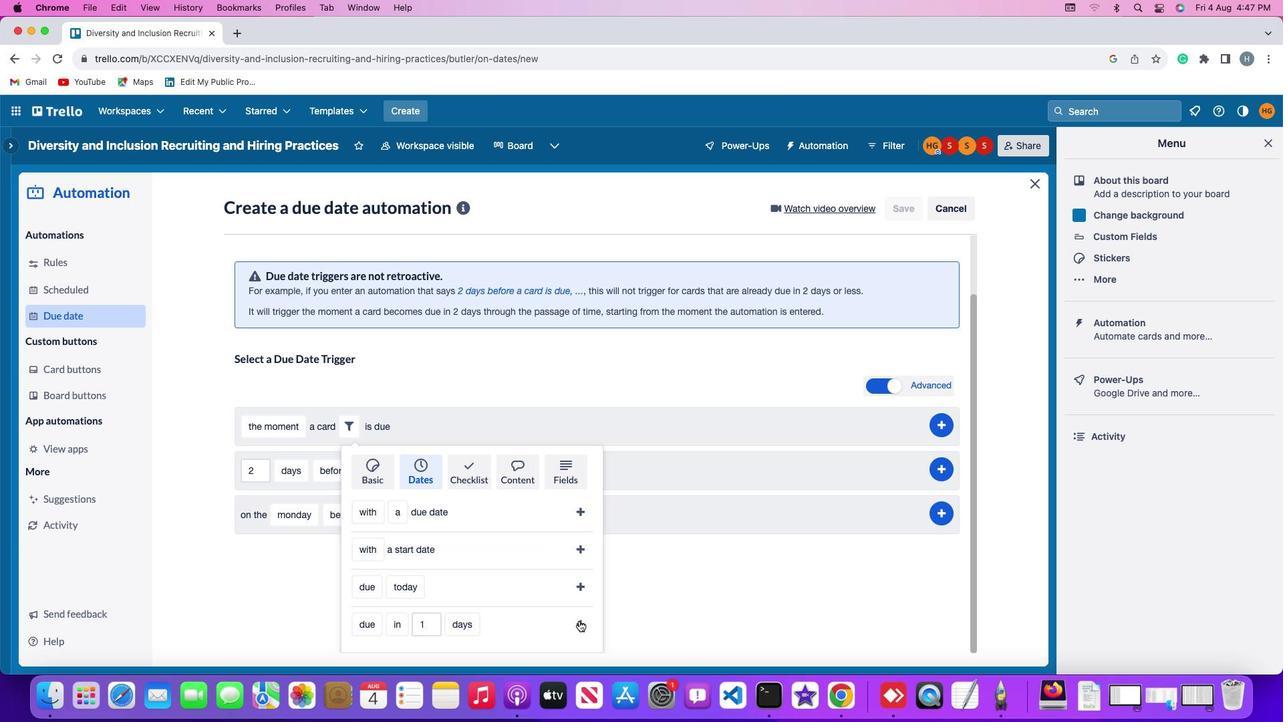 
Action: Mouse moved to (952, 493)
Screenshot: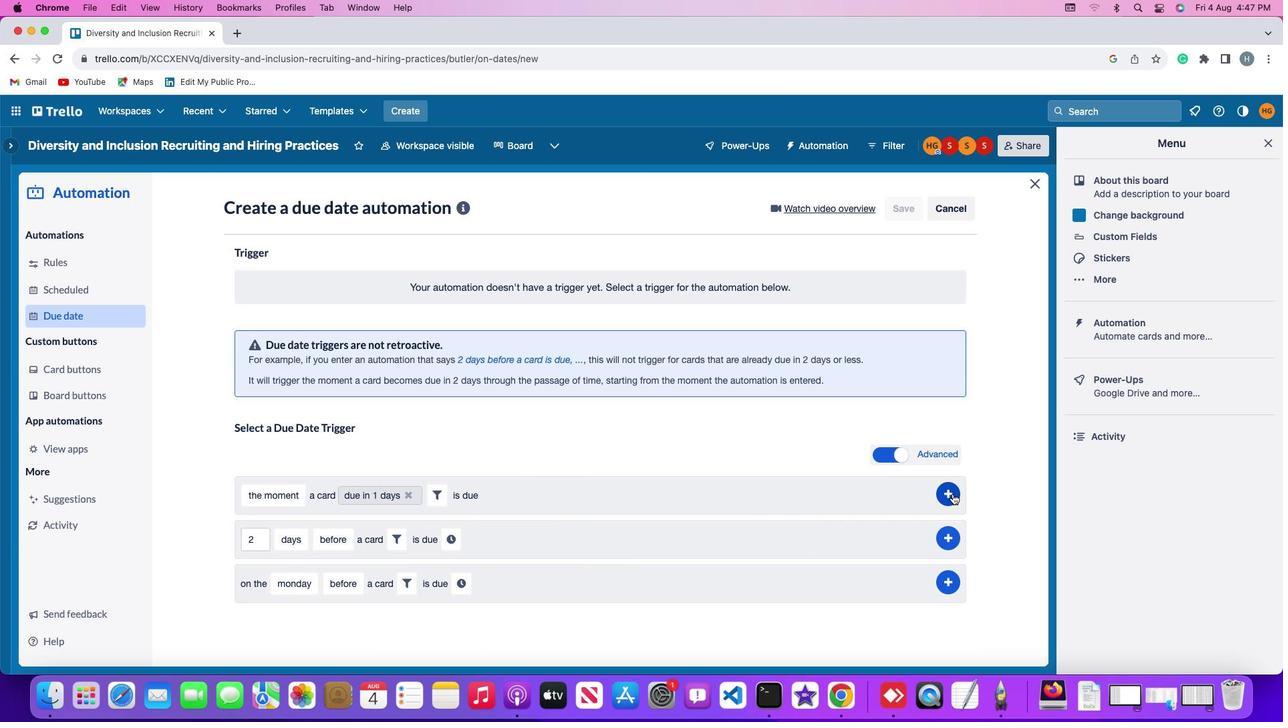 
Action: Mouse pressed left at (952, 493)
Screenshot: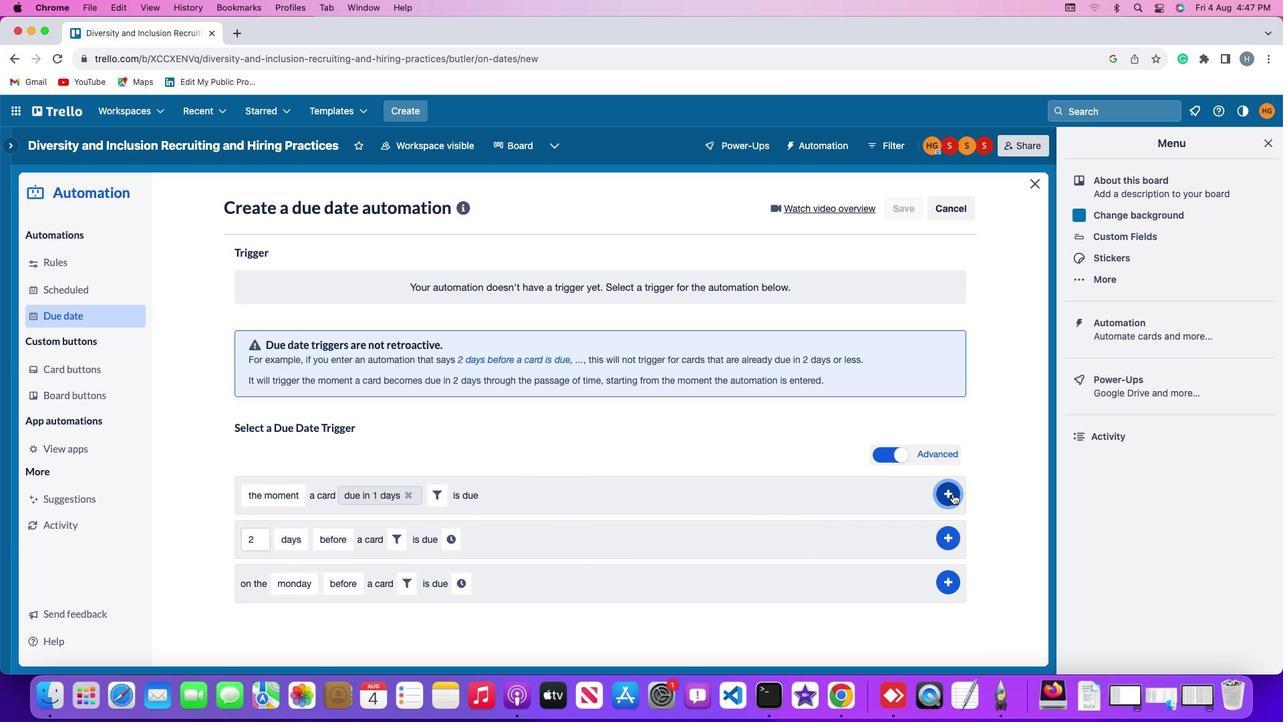 
Action: Mouse moved to (970, 337)
Screenshot: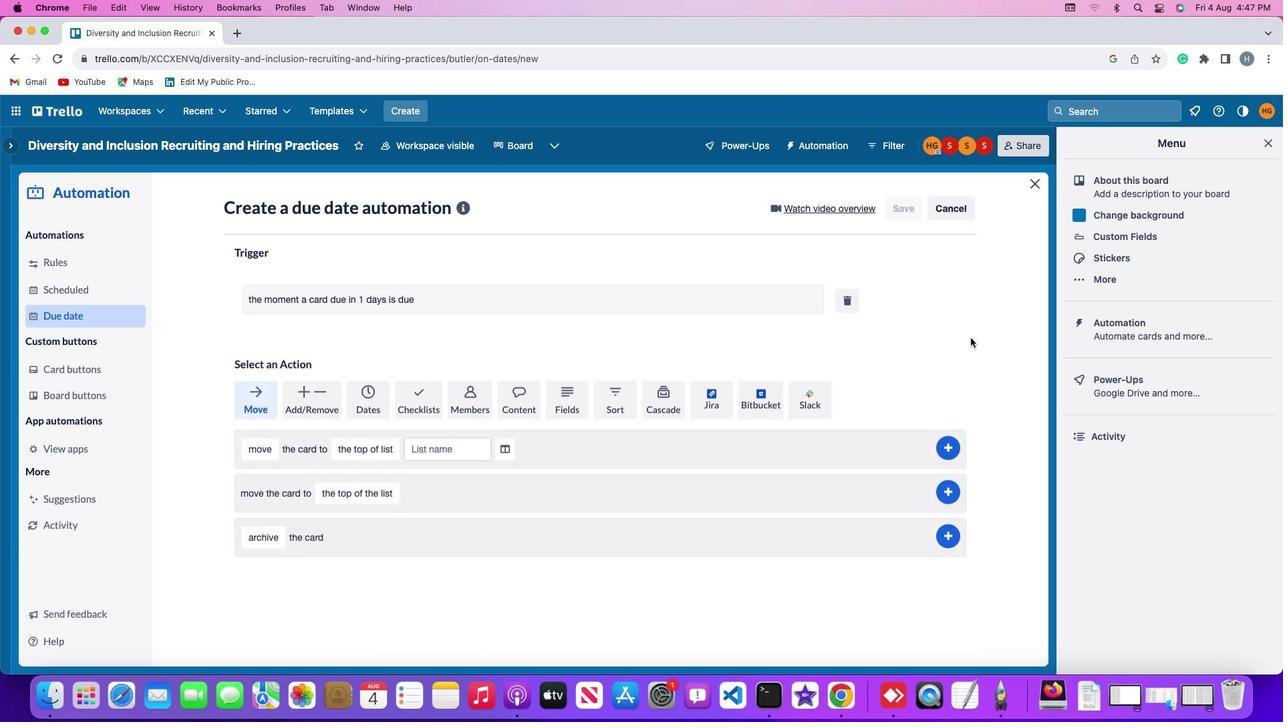 
